 Task: Find the nearest outdoor adventure parks with zip lines and rope courses.
Action: Mouse pressed left at (494, 253)
Screenshot: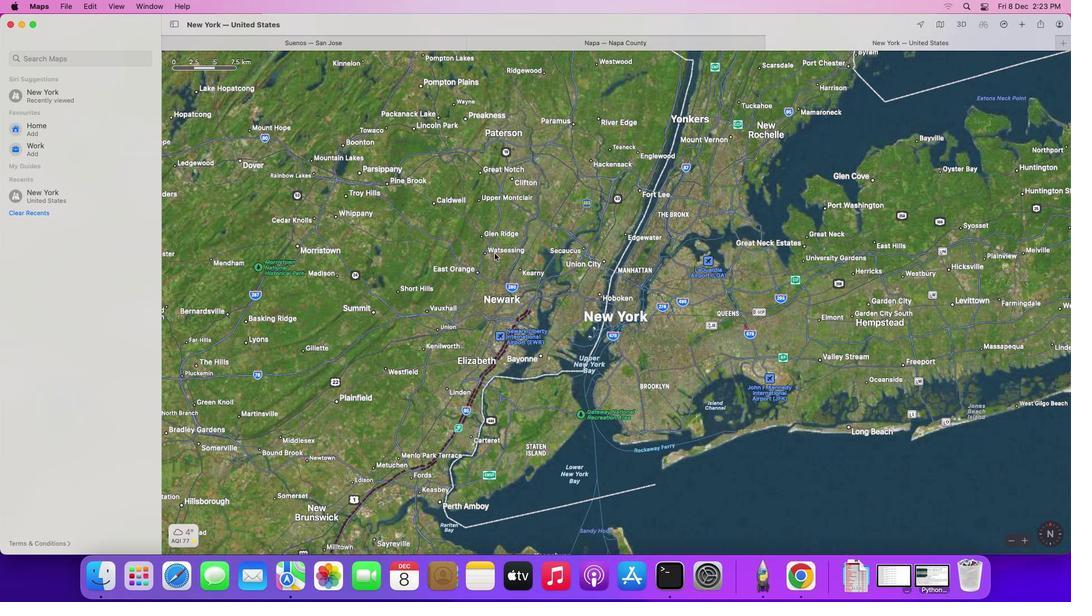 
Action: Mouse moved to (83, 59)
Screenshot: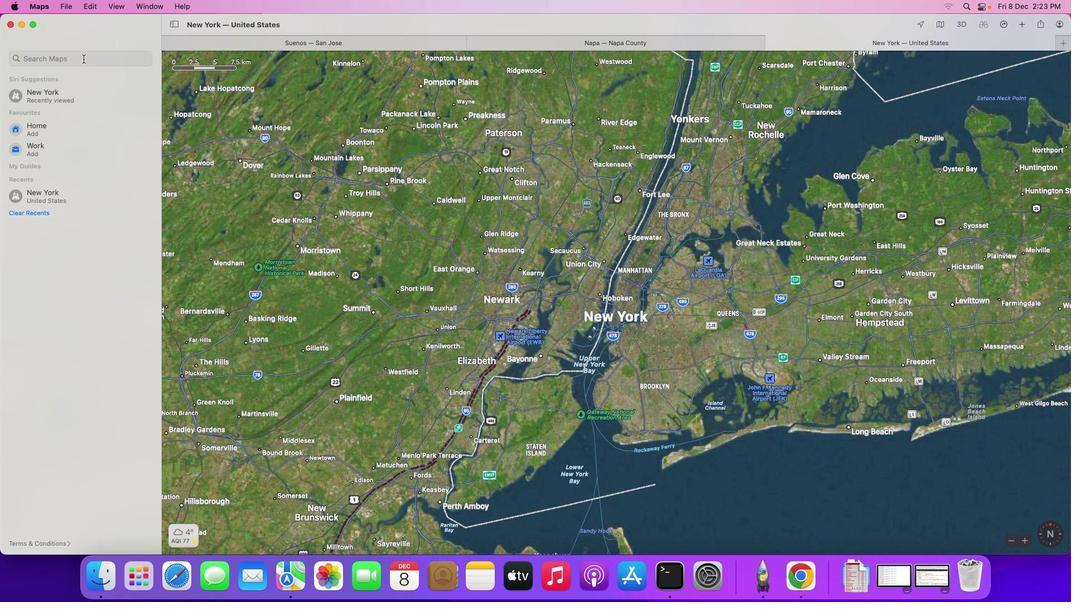 
Action: Mouse pressed left at (83, 59)
Screenshot: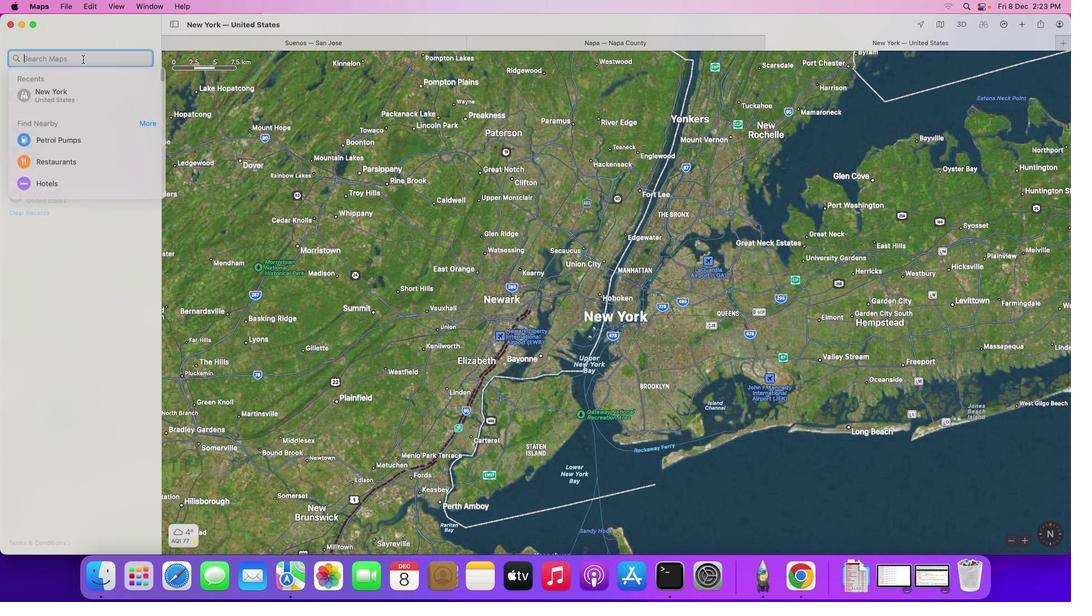 
Action: Mouse moved to (83, 59)
Screenshot: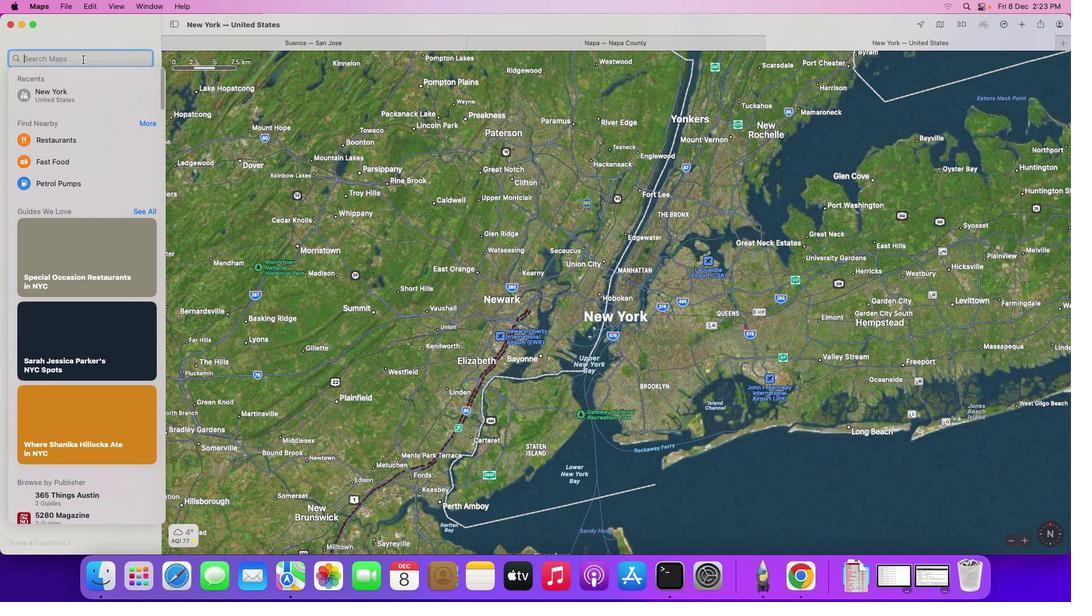 
Action: Key pressed 'o''u''t''d''o''o''r'Key.space'a''d''v''e''n''t''u''r''e'Key.space'p''a''r''k''s'Key.enter
Screenshot: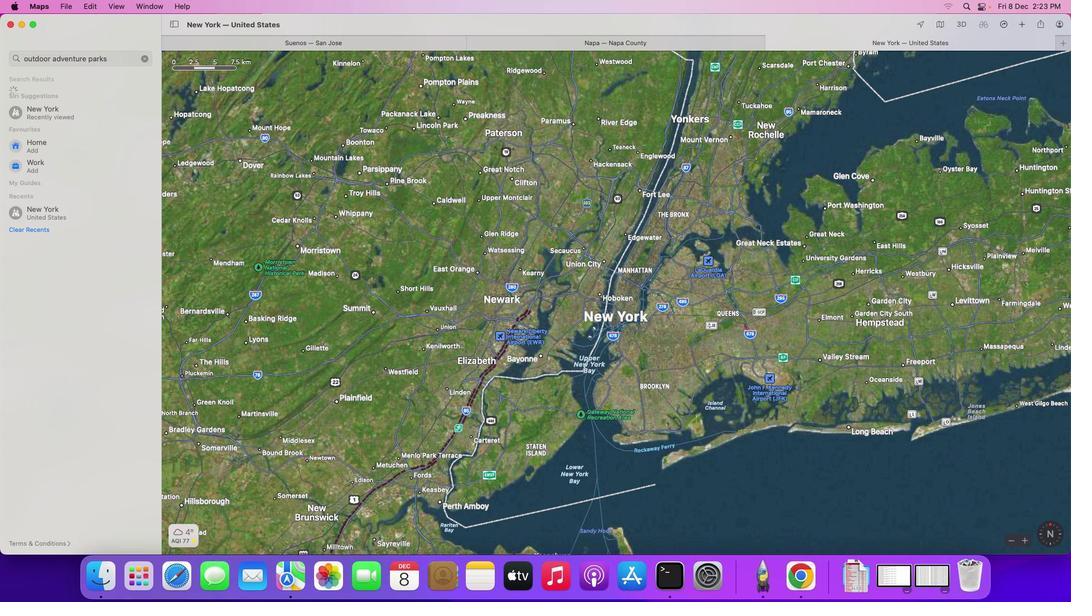 
Action: Mouse moved to (768, 371)
Screenshot: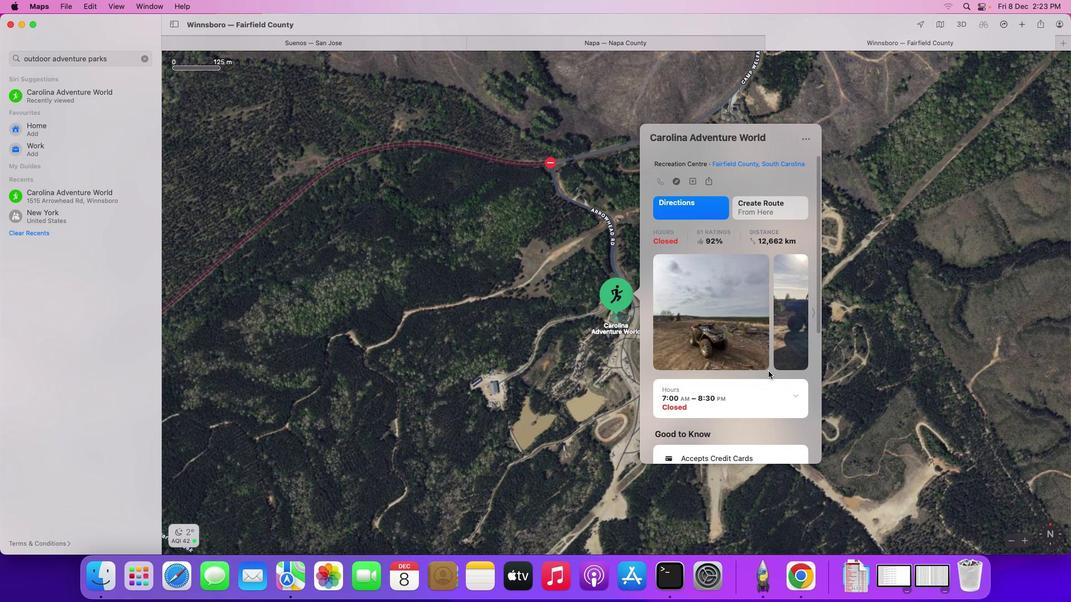 
Action: Mouse scrolled (768, 371) with delta (0, 0)
Screenshot: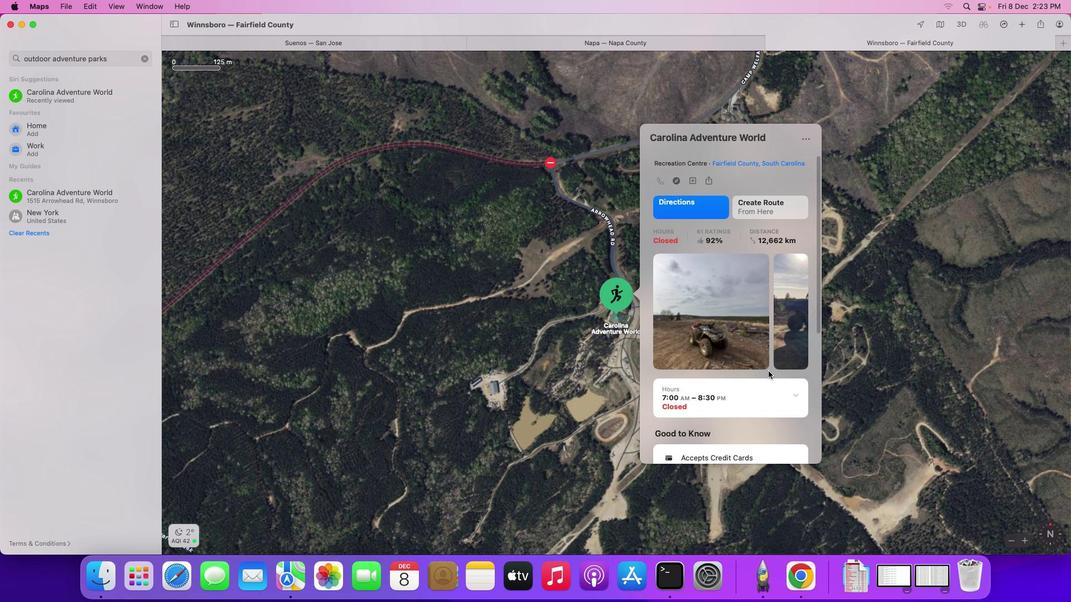 
Action: Mouse scrolled (768, 371) with delta (0, 0)
Screenshot: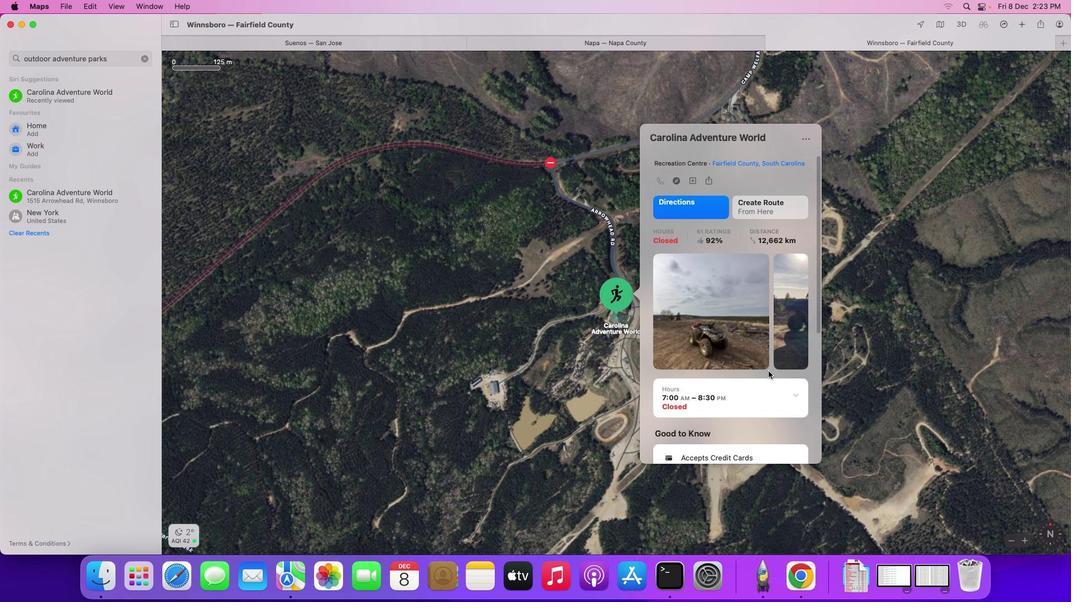 
Action: Mouse scrolled (768, 371) with delta (0, 0)
Screenshot: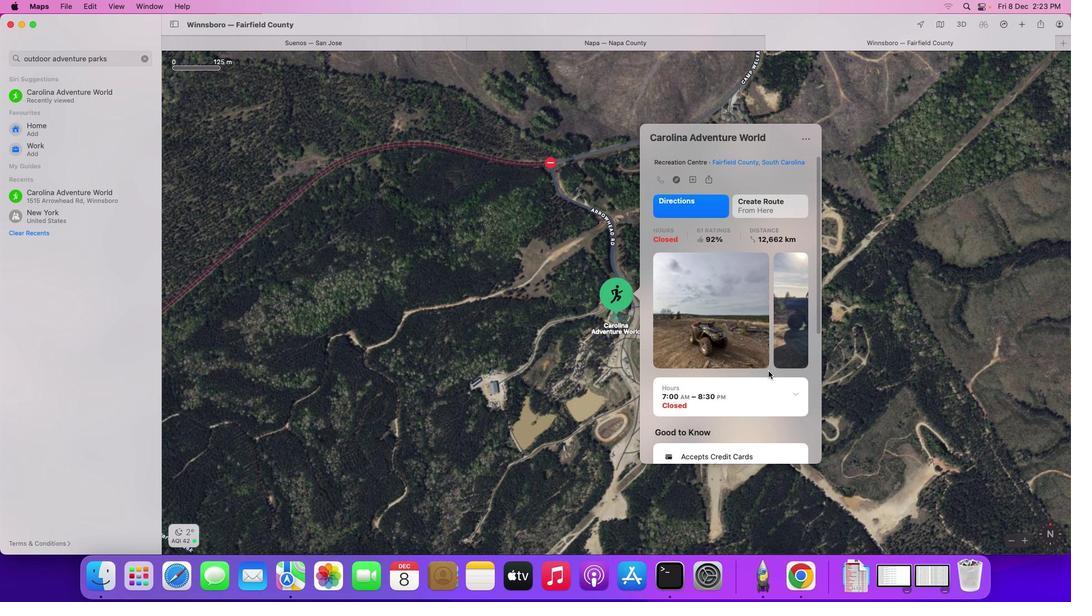 
Action: Mouse scrolled (768, 371) with delta (0, 0)
Screenshot: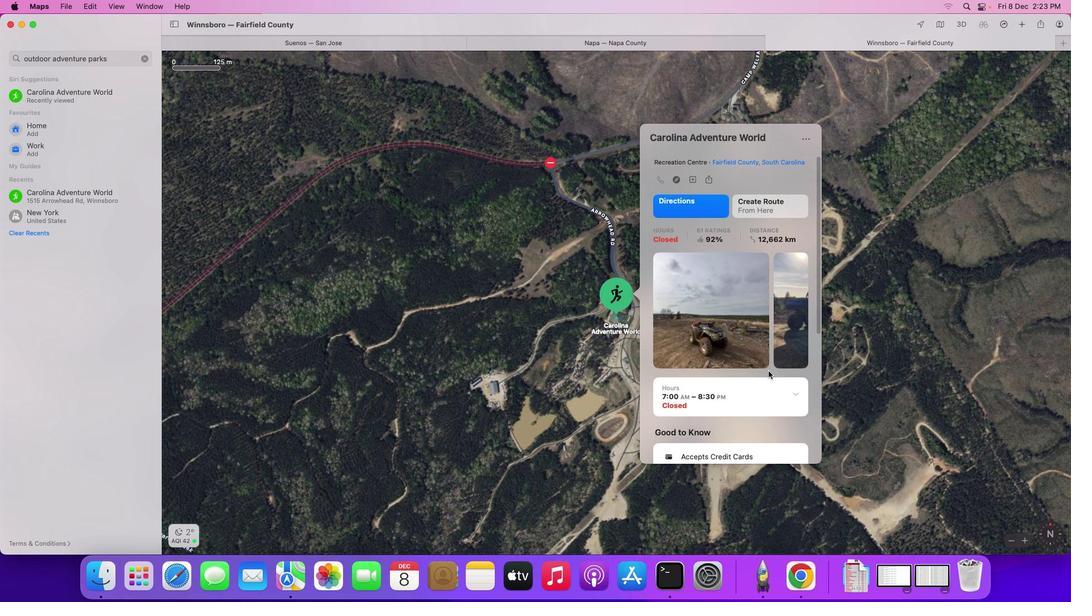 
Action: Mouse moved to (768, 370)
Screenshot: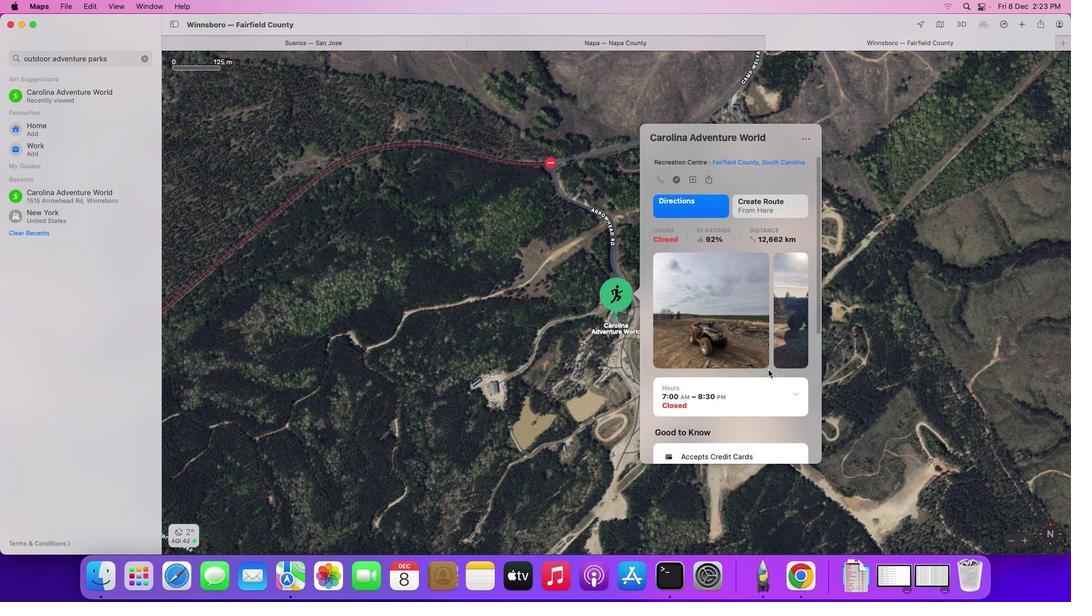 
Action: Mouse scrolled (768, 370) with delta (0, 0)
Screenshot: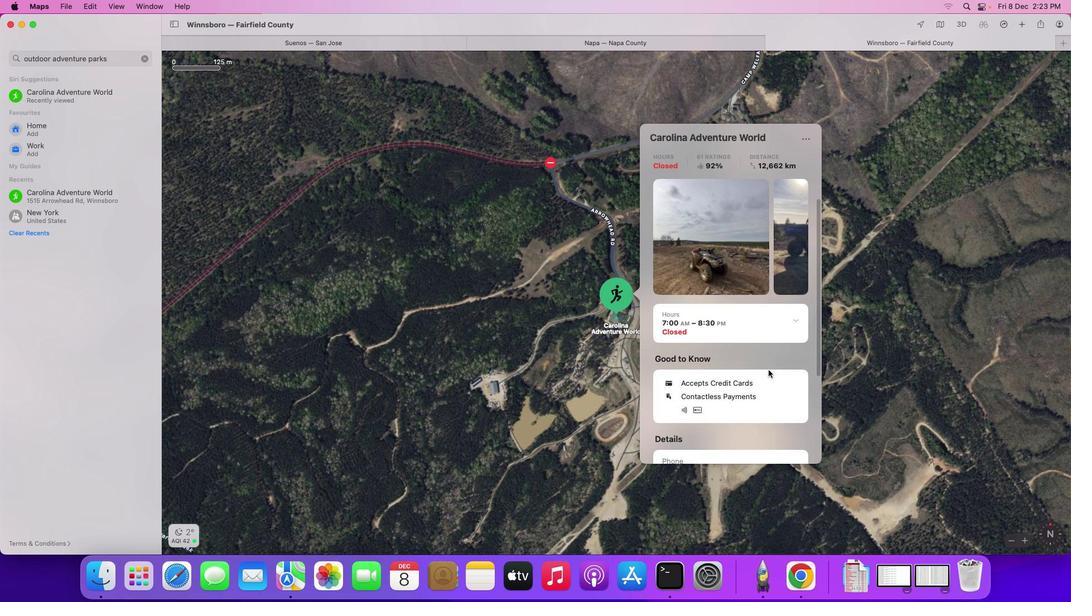 
Action: Mouse scrolled (768, 370) with delta (0, 0)
Screenshot: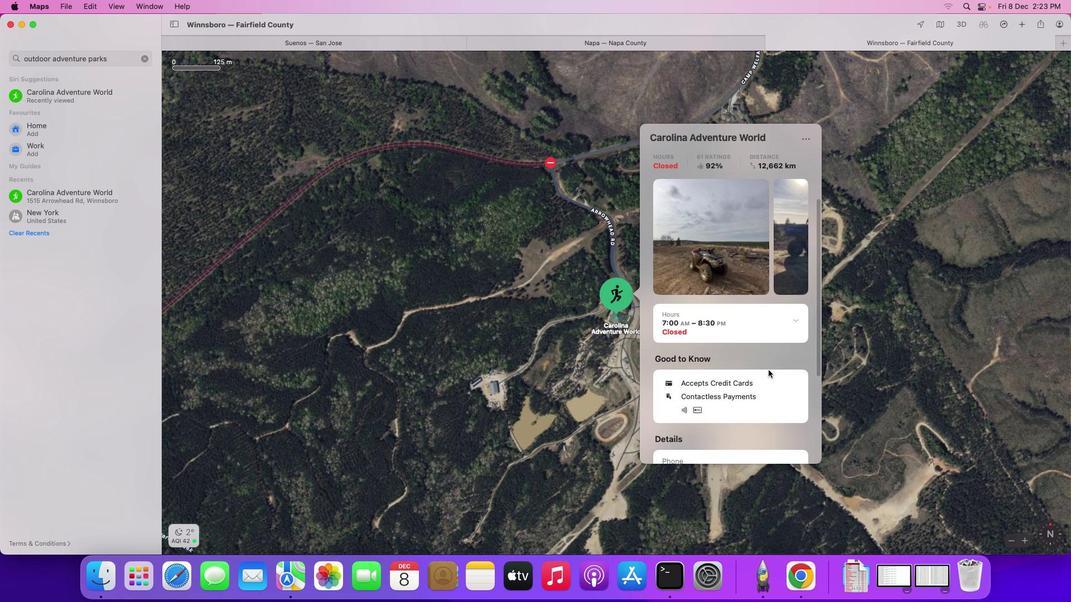 
Action: Mouse scrolled (768, 370) with delta (0, -1)
Screenshot: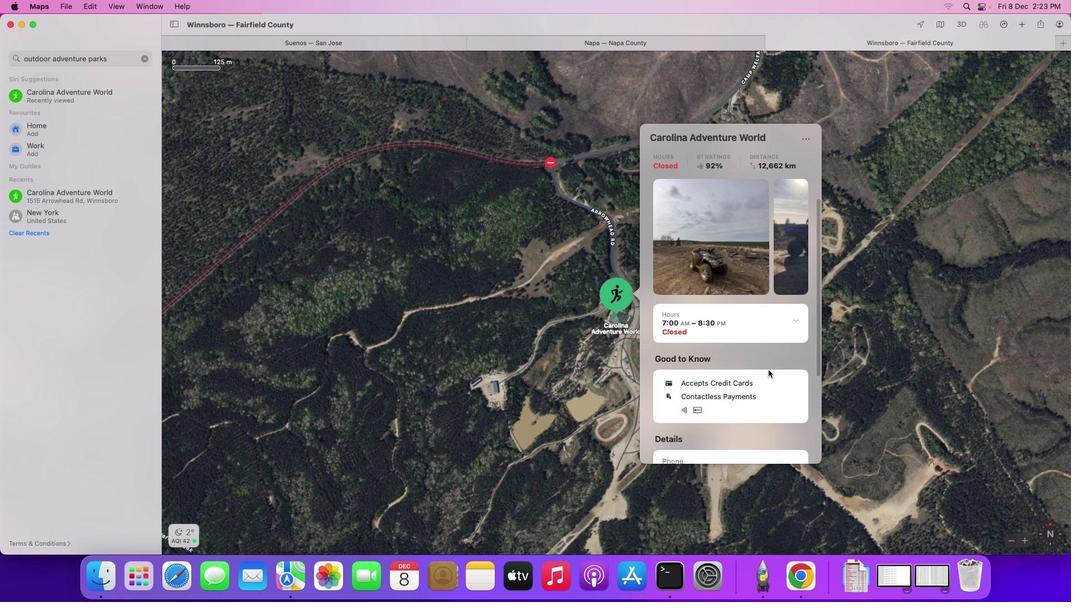
Action: Mouse scrolled (768, 370) with delta (0, -2)
Screenshot: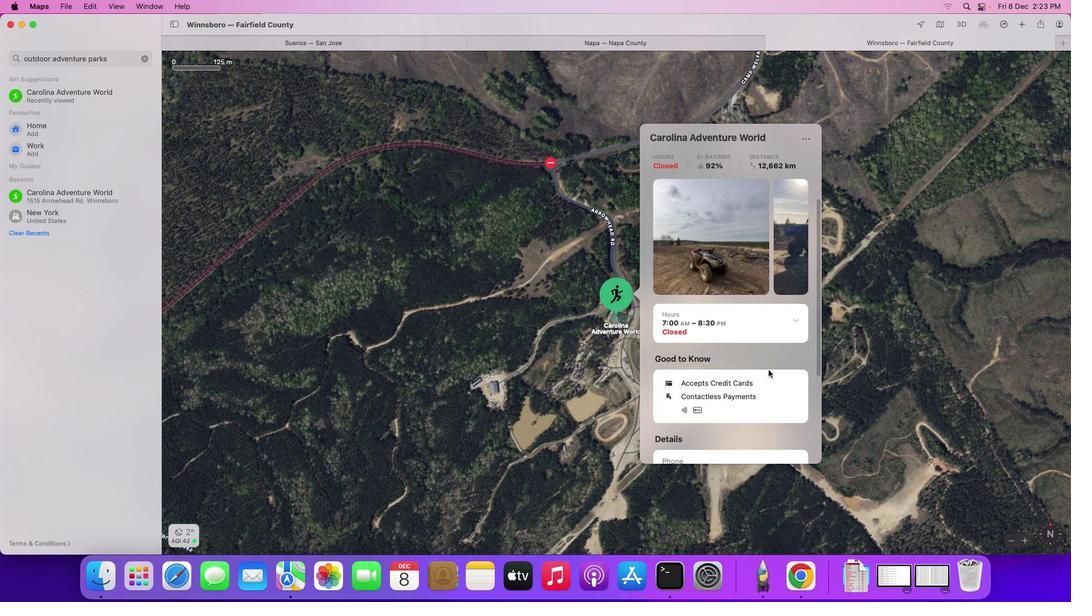 
Action: Mouse scrolled (768, 370) with delta (0, -2)
Screenshot: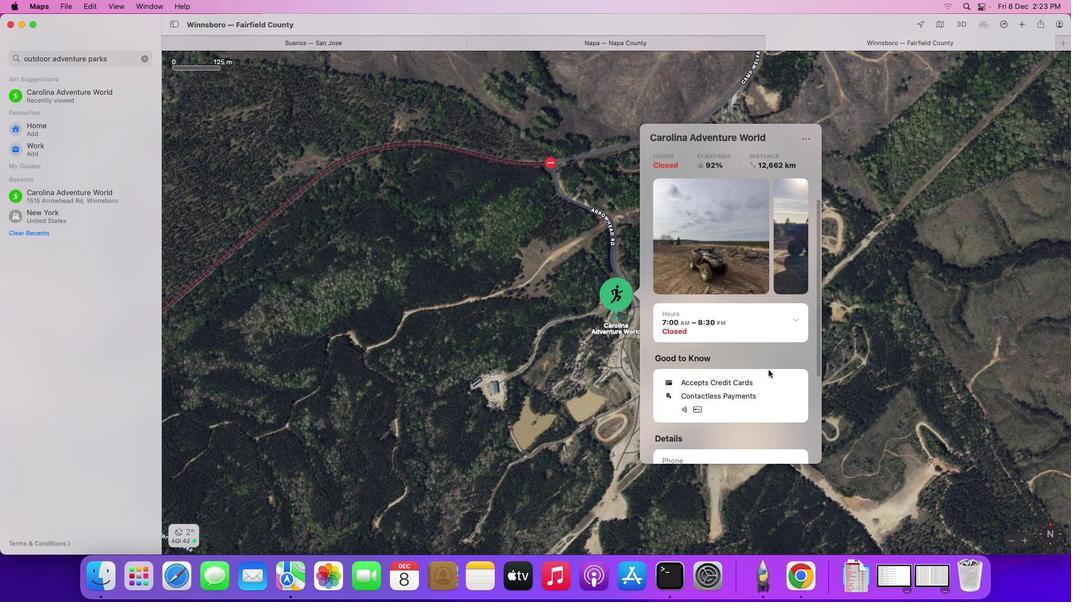 
Action: Mouse scrolled (768, 370) with delta (0, 0)
Screenshot: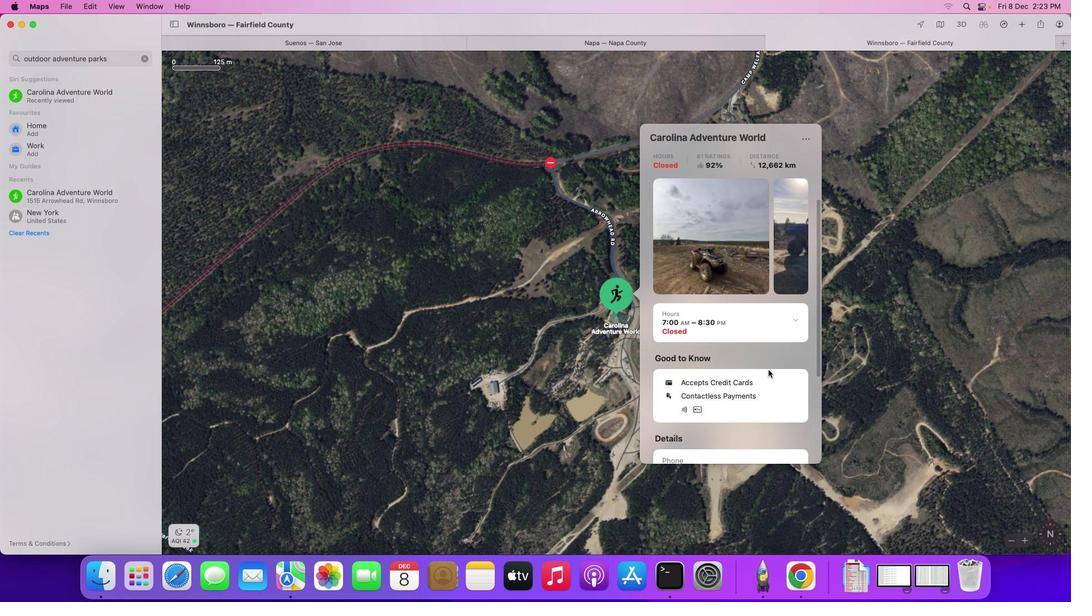 
Action: Mouse moved to (768, 362)
Screenshot: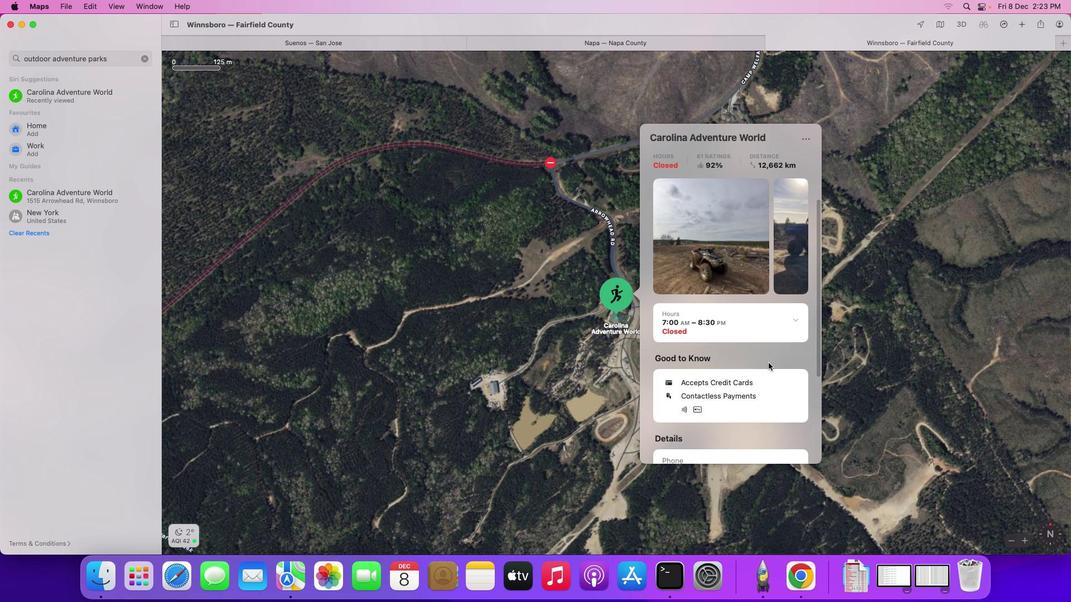 
Action: Mouse scrolled (768, 362) with delta (0, 0)
Screenshot: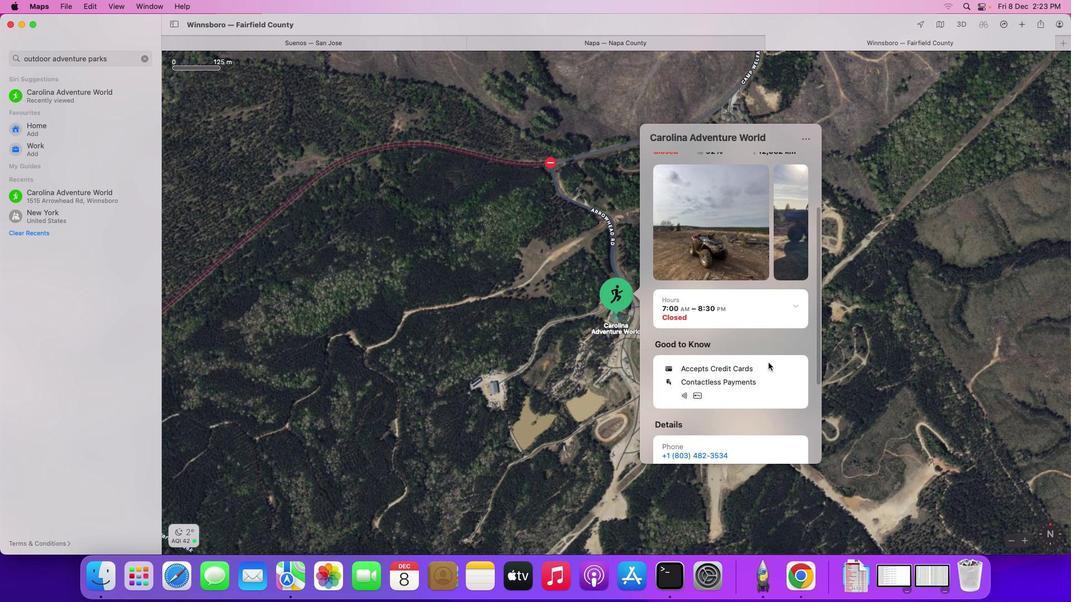 
Action: Mouse scrolled (768, 362) with delta (0, 0)
Screenshot: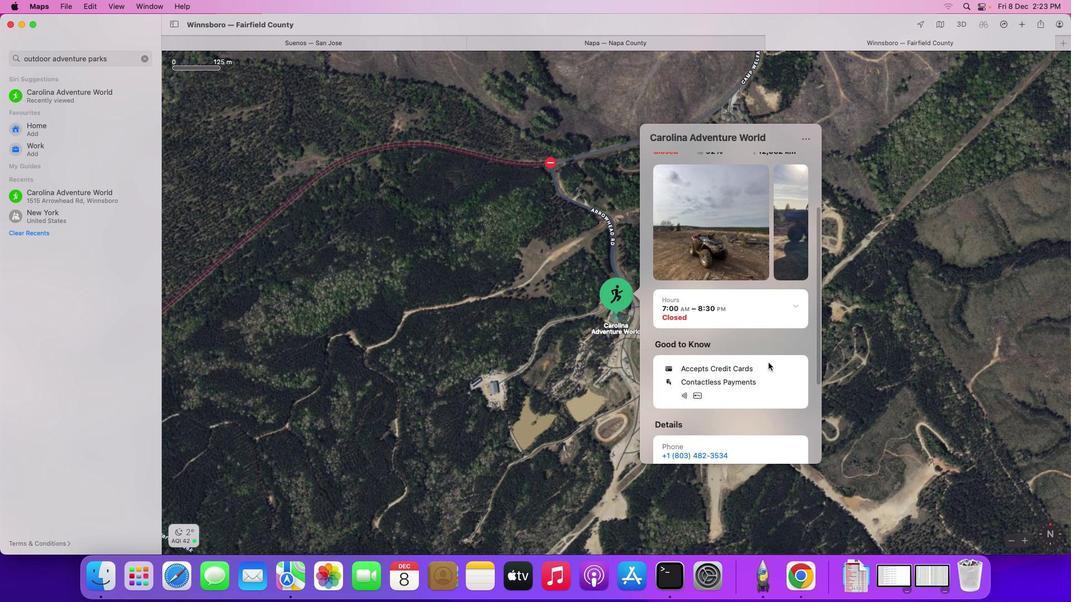 
Action: Mouse scrolled (768, 362) with delta (0, 0)
Screenshot: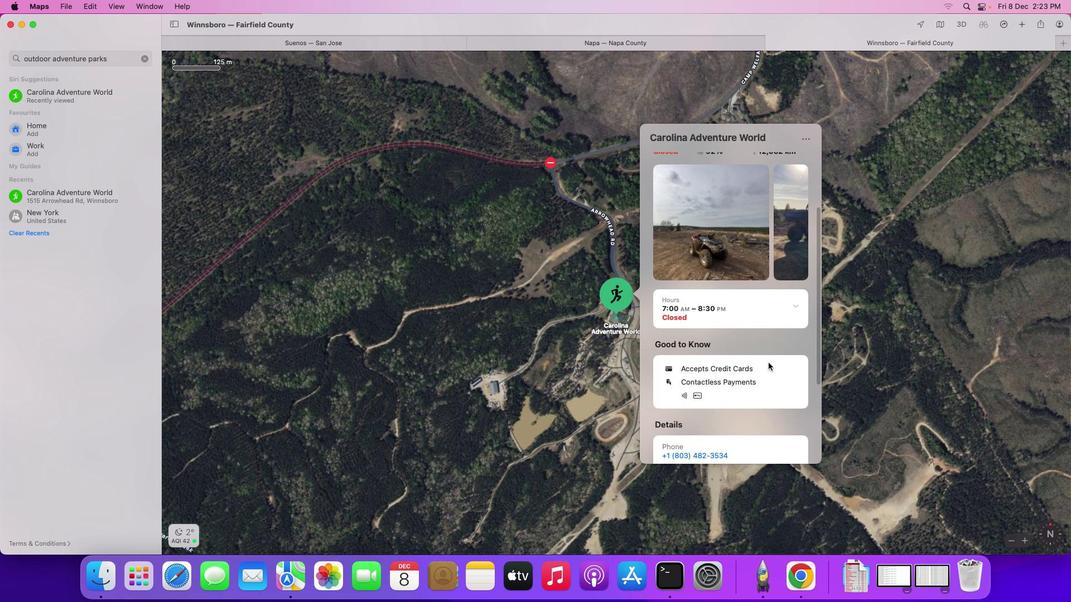 
Action: Mouse scrolled (768, 362) with delta (0, 0)
Screenshot: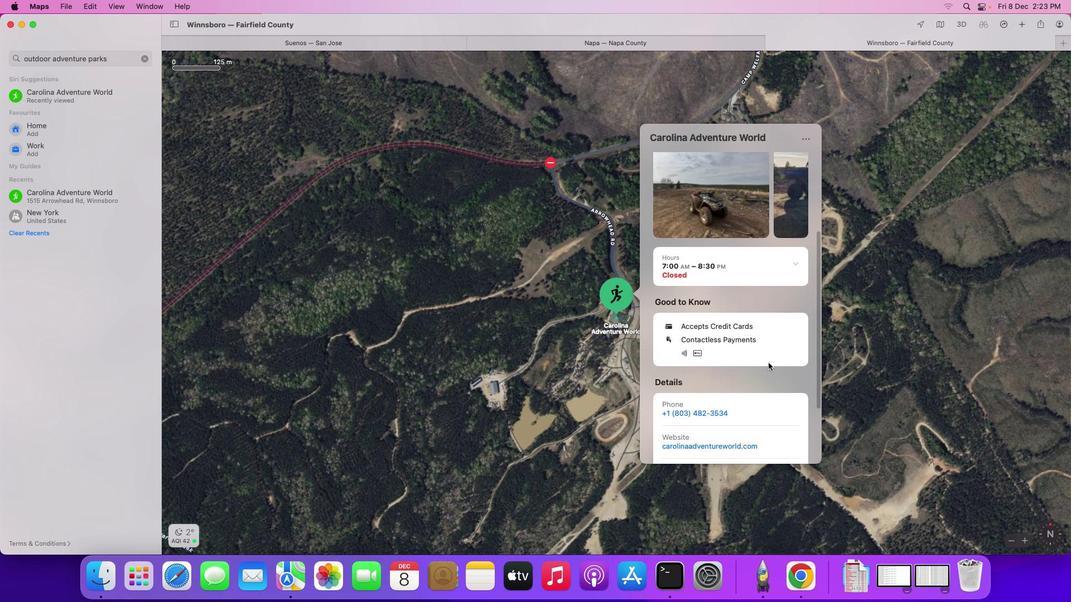 
Action: Mouse scrolled (768, 362) with delta (0, 0)
Screenshot: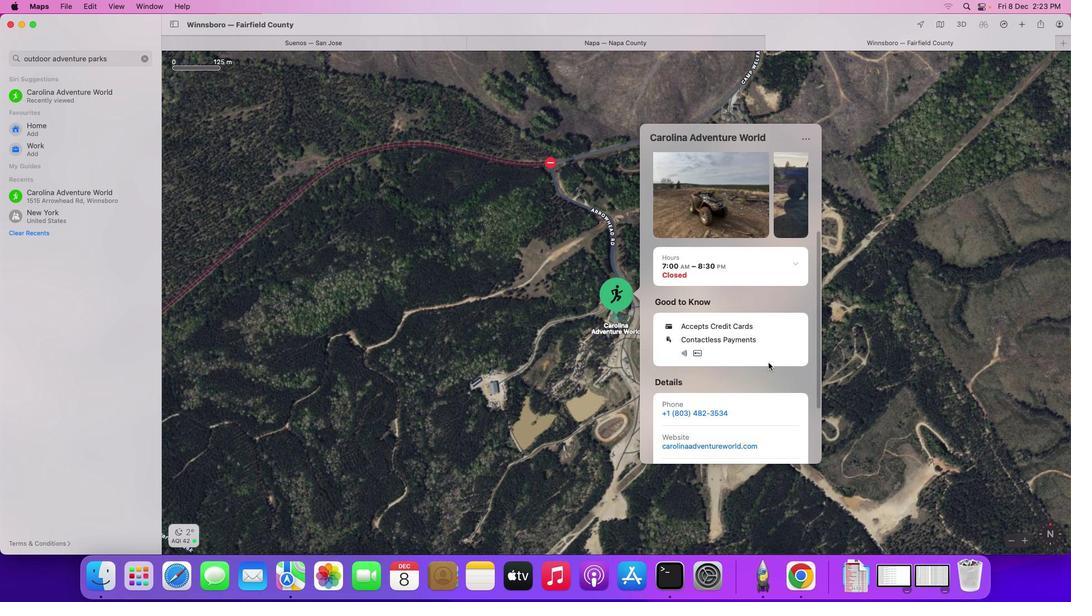 
Action: Mouse scrolled (768, 362) with delta (0, -1)
Screenshot: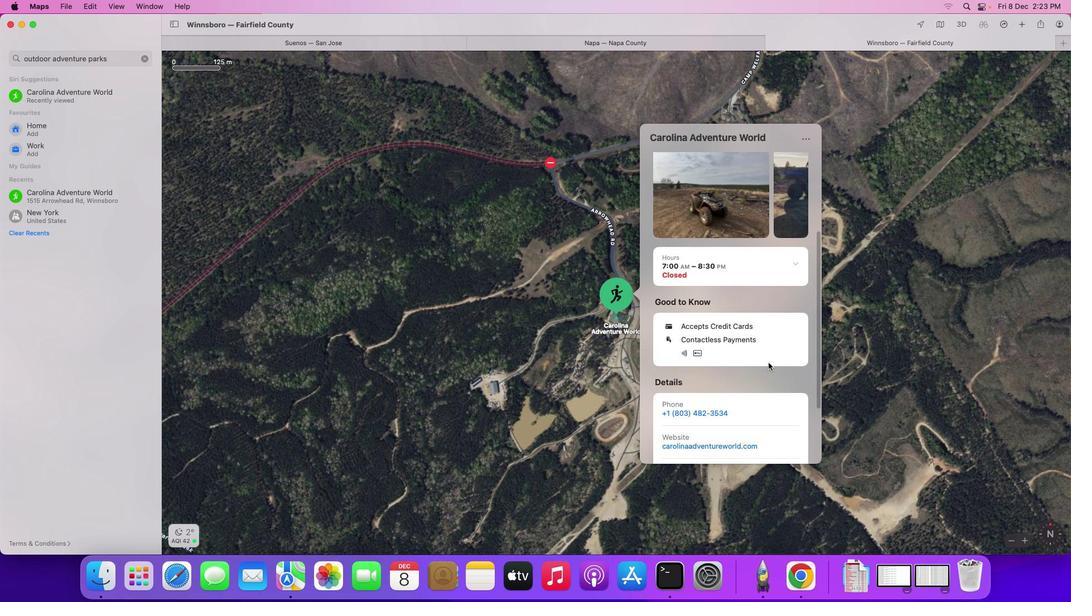 
Action: Mouse scrolled (768, 362) with delta (0, -2)
Screenshot: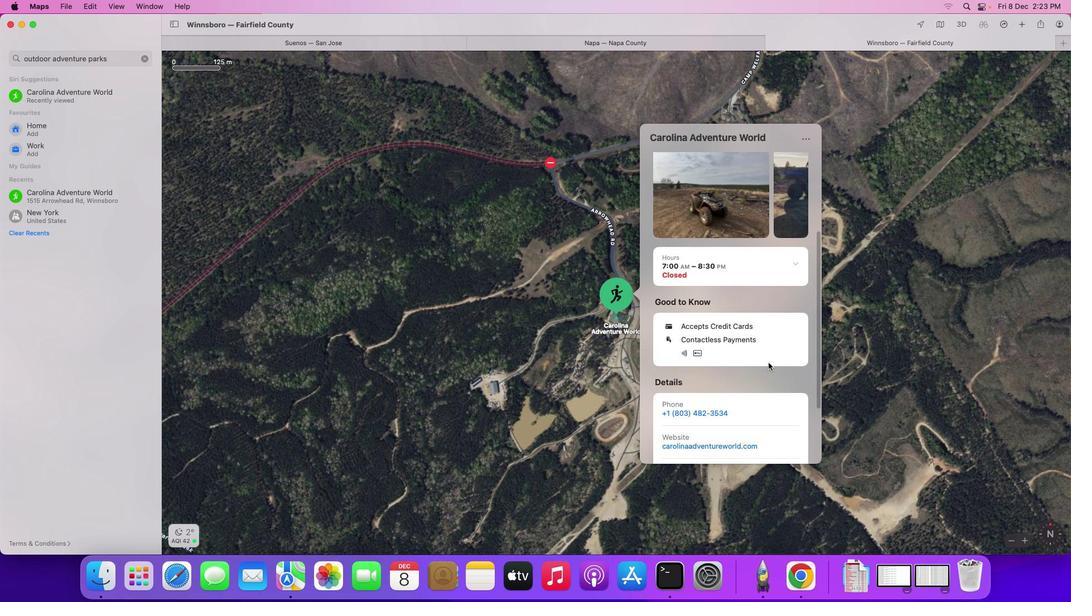 
Action: Mouse scrolled (768, 362) with delta (0, 0)
Screenshot: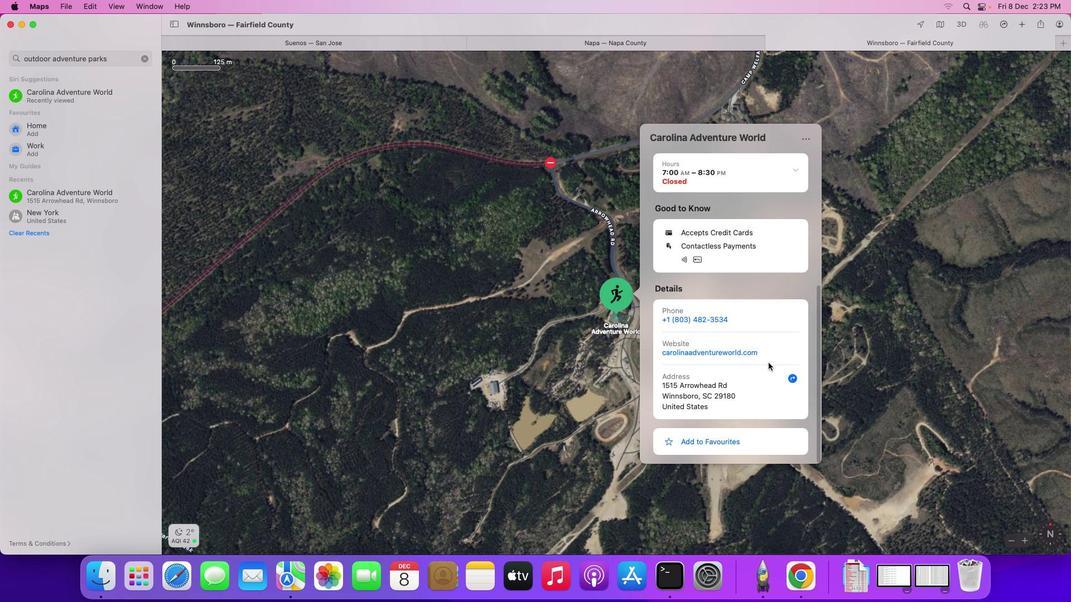 
Action: Mouse scrolled (768, 362) with delta (0, 0)
Screenshot: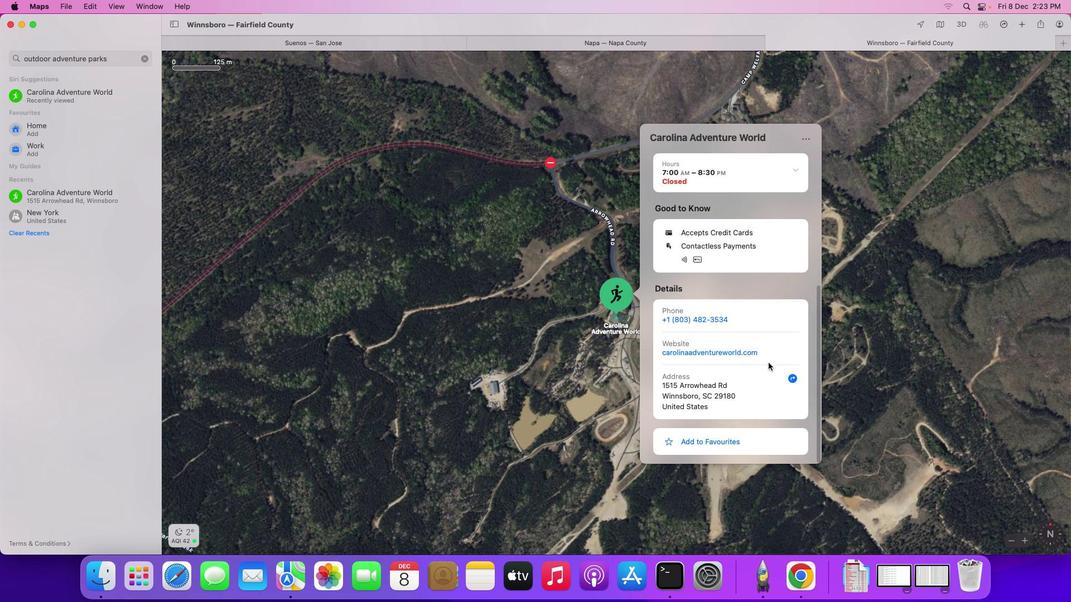 
Action: Mouse scrolled (768, 362) with delta (0, -1)
Screenshot: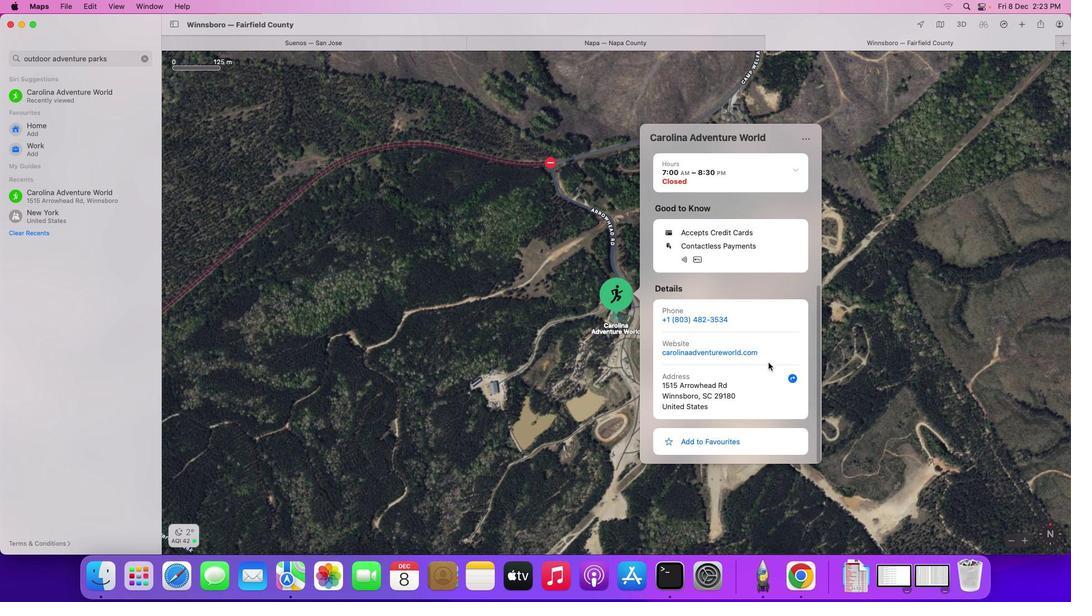 
Action: Mouse scrolled (768, 362) with delta (0, -2)
Screenshot: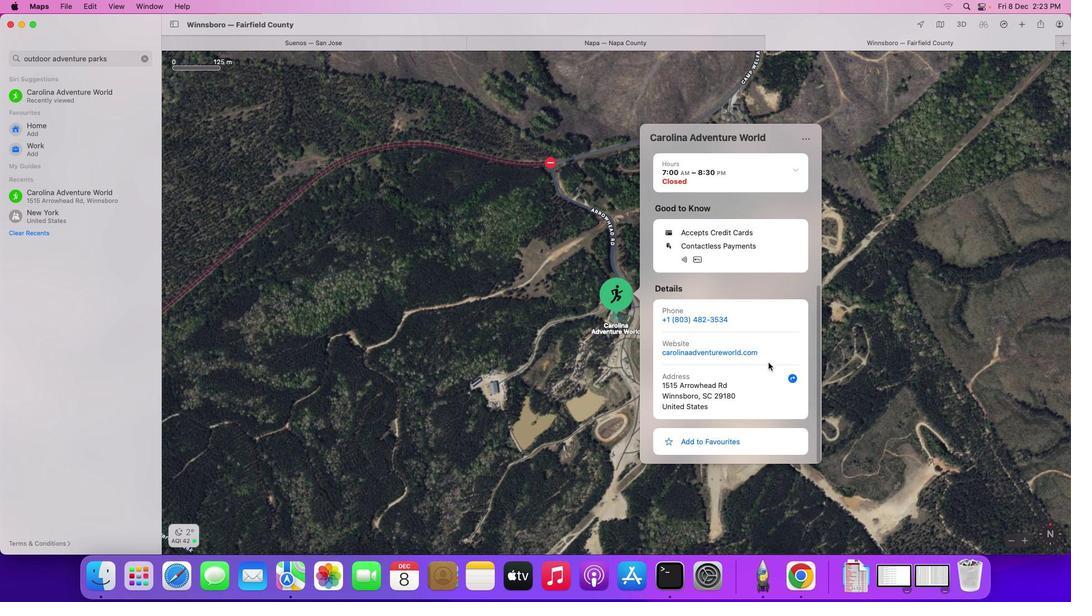 
Action: Mouse scrolled (768, 362) with delta (0, -2)
Screenshot: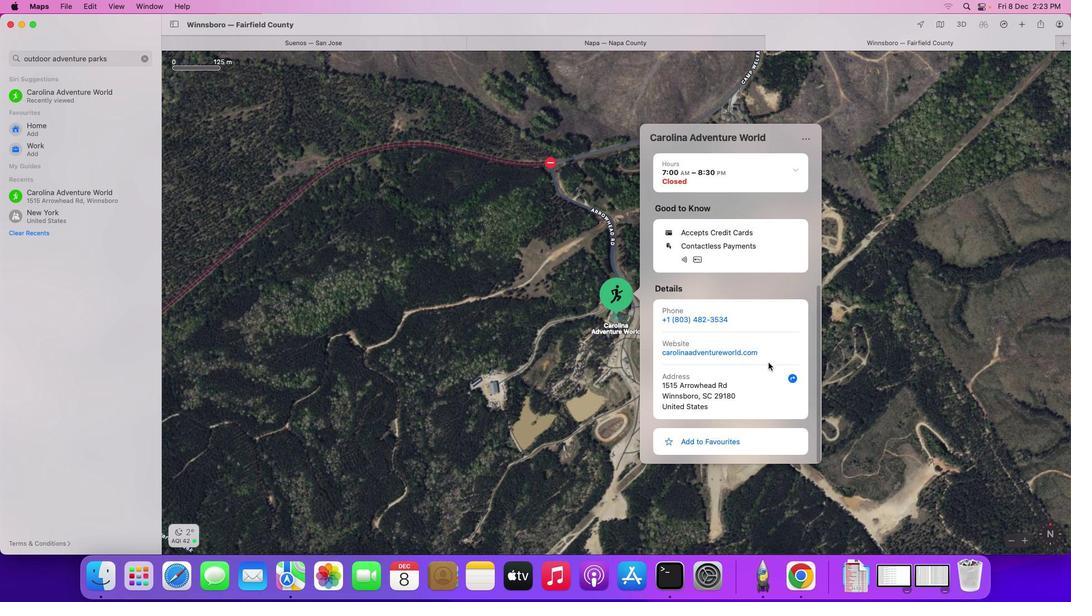 
Action: Mouse scrolled (768, 362) with delta (0, -3)
Screenshot: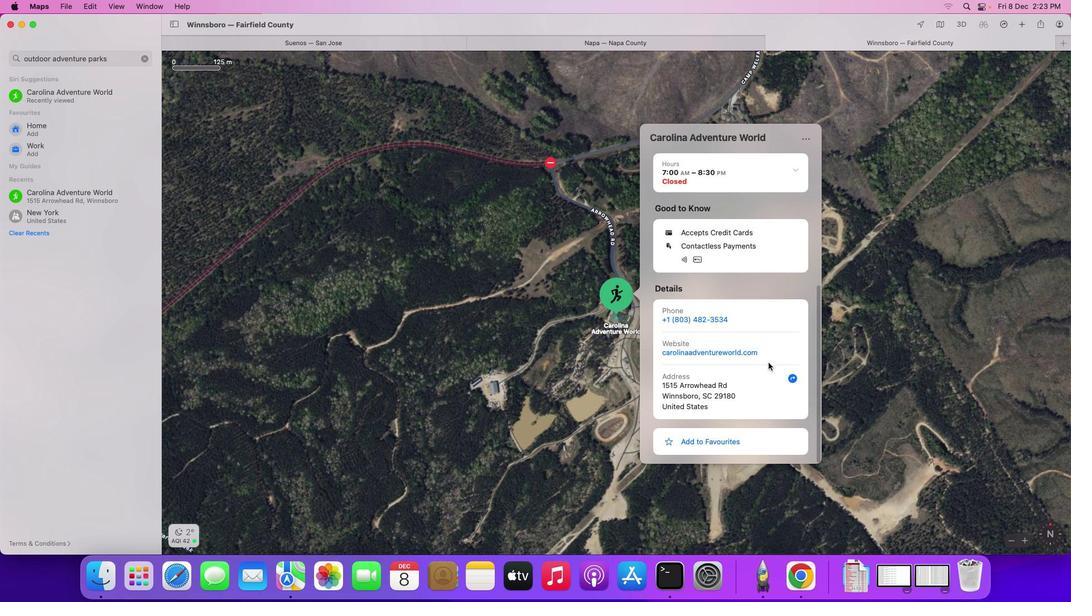 
Action: Mouse scrolled (768, 362) with delta (0, 0)
Screenshot: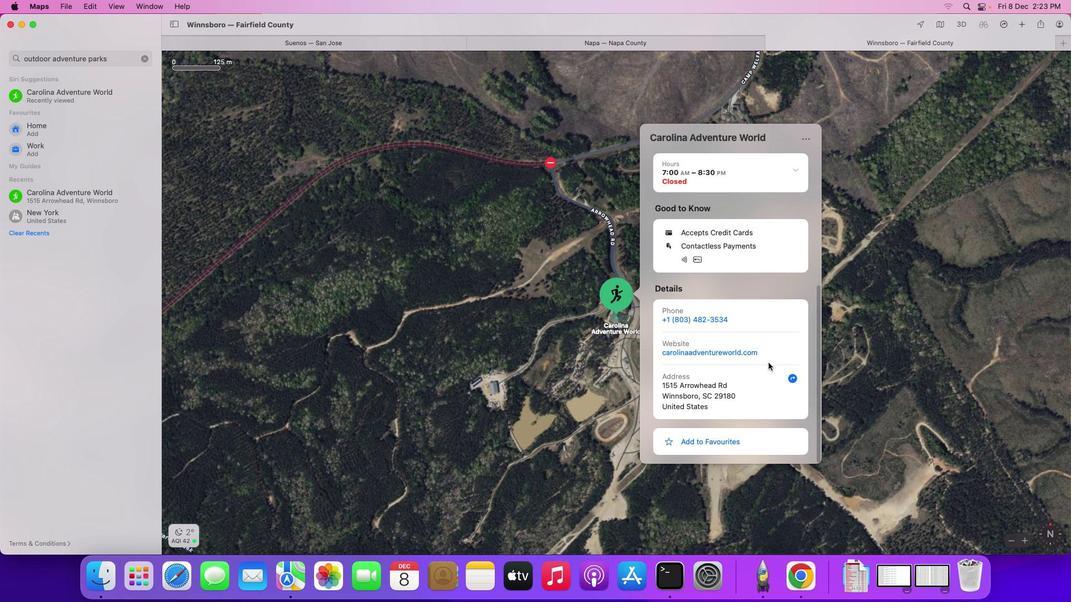 
Action: Mouse scrolled (768, 362) with delta (0, 0)
Screenshot: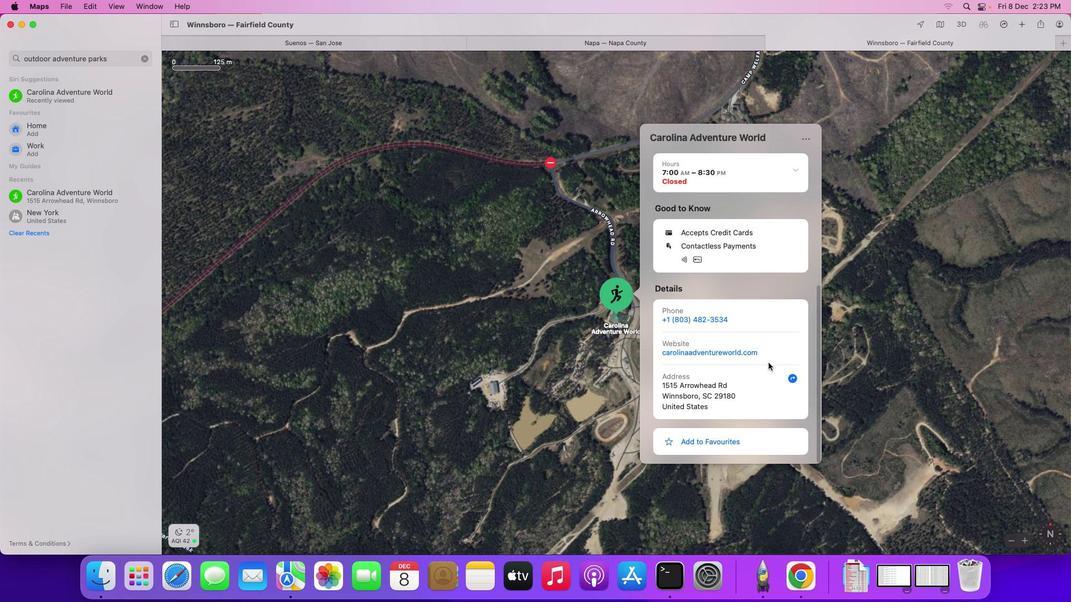 
Action: Mouse scrolled (768, 362) with delta (0, 0)
Screenshot: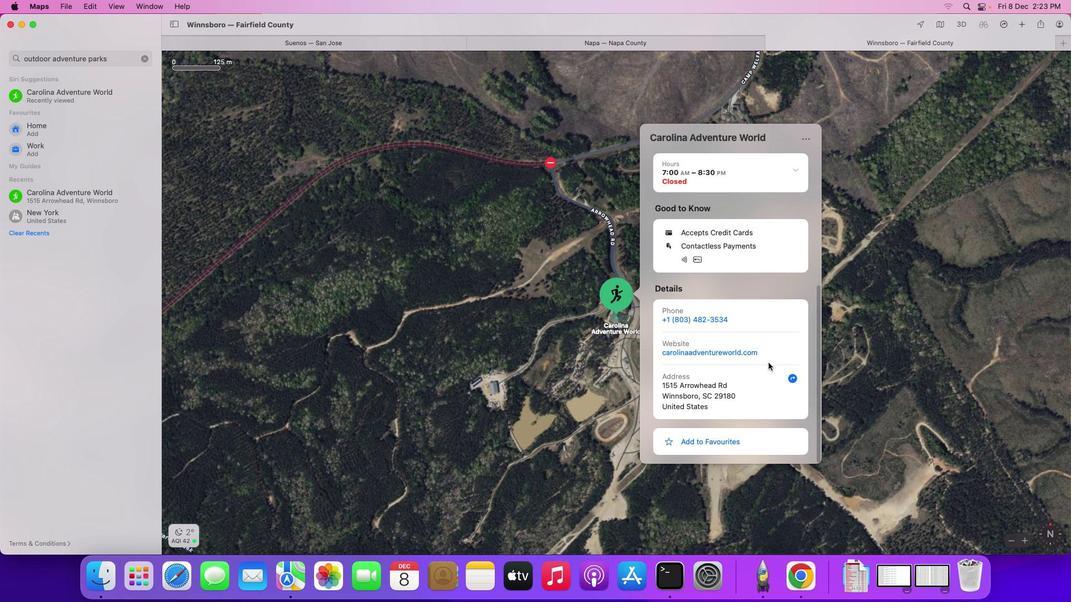 
Action: Mouse scrolled (768, 362) with delta (0, 0)
Screenshot: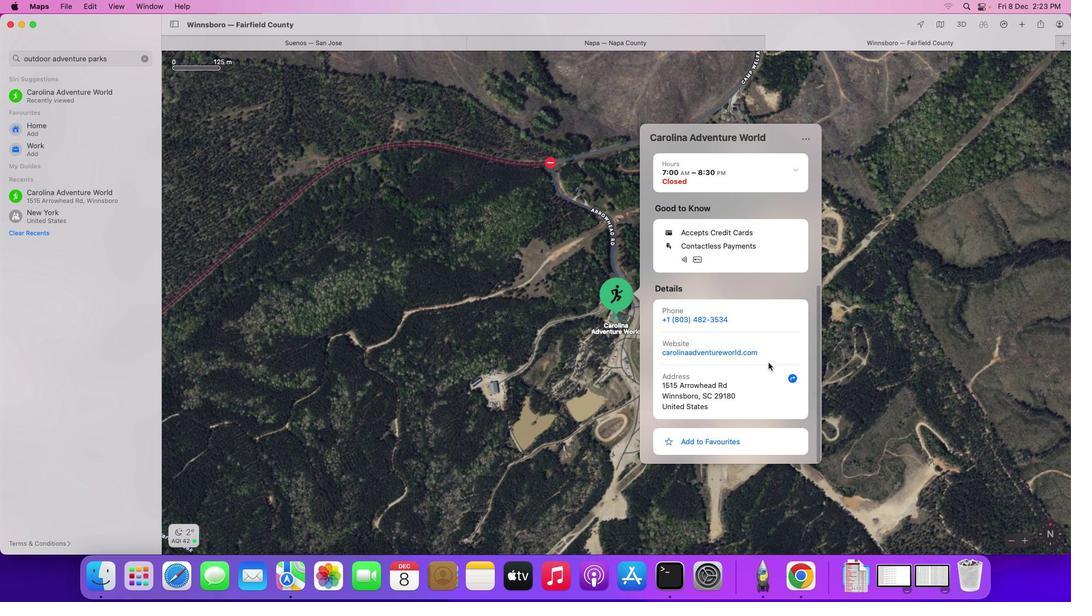 
Action: Mouse scrolled (768, 362) with delta (0, -1)
Screenshot: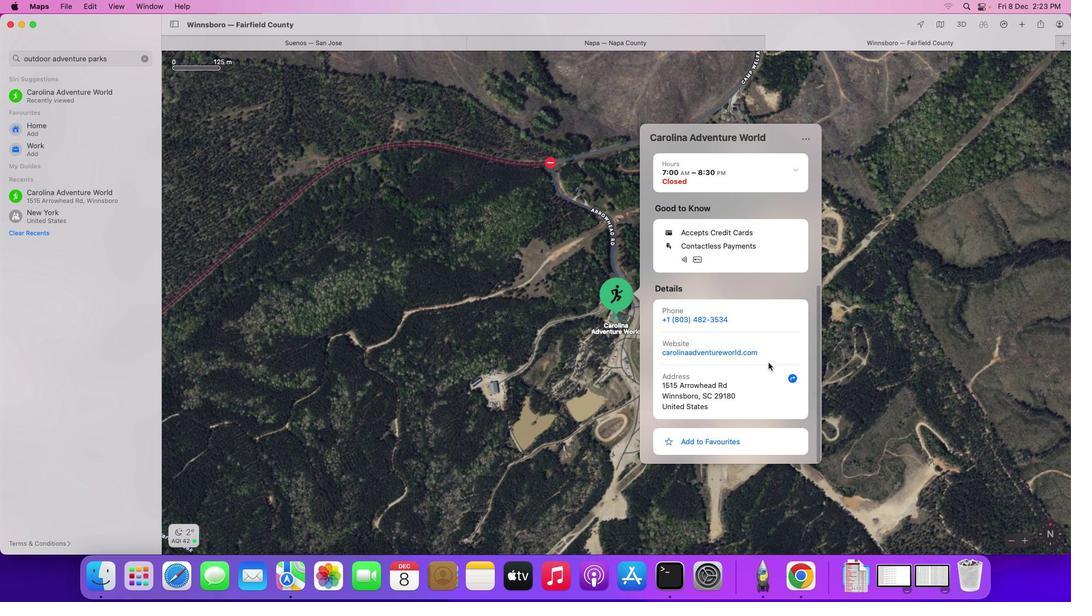 
Action: Mouse scrolled (768, 362) with delta (0, -1)
Screenshot: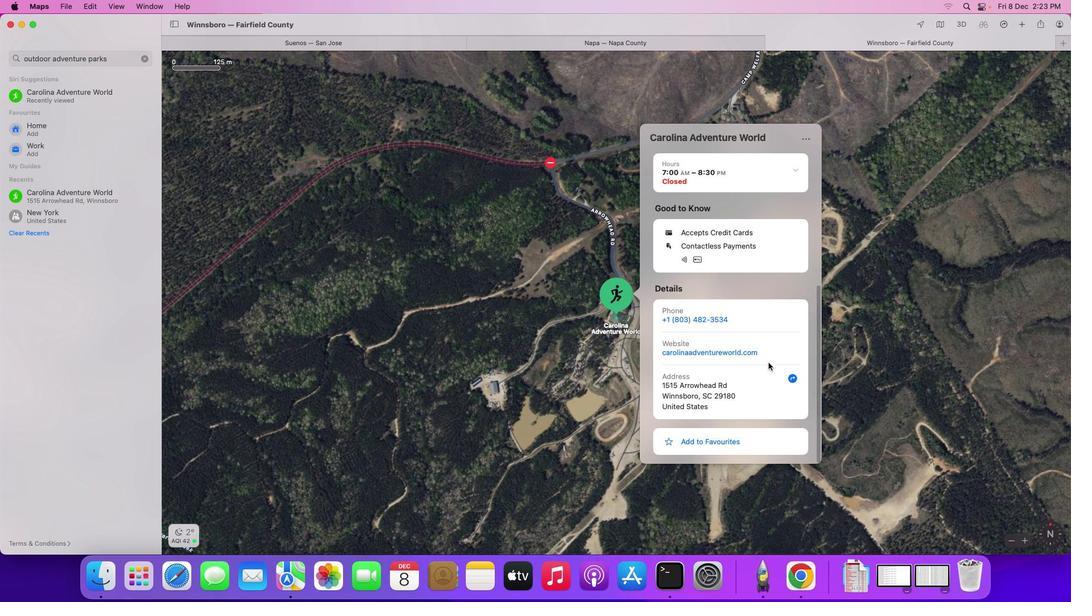 
Action: Mouse moved to (766, 363)
Screenshot: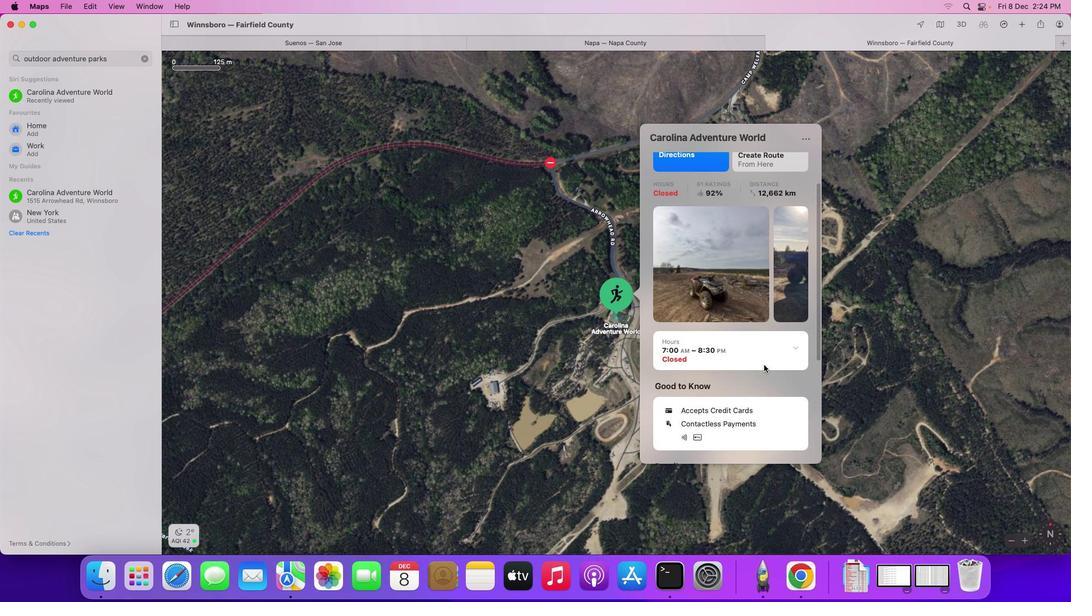 
Action: Mouse scrolled (766, 363) with delta (0, 0)
Screenshot: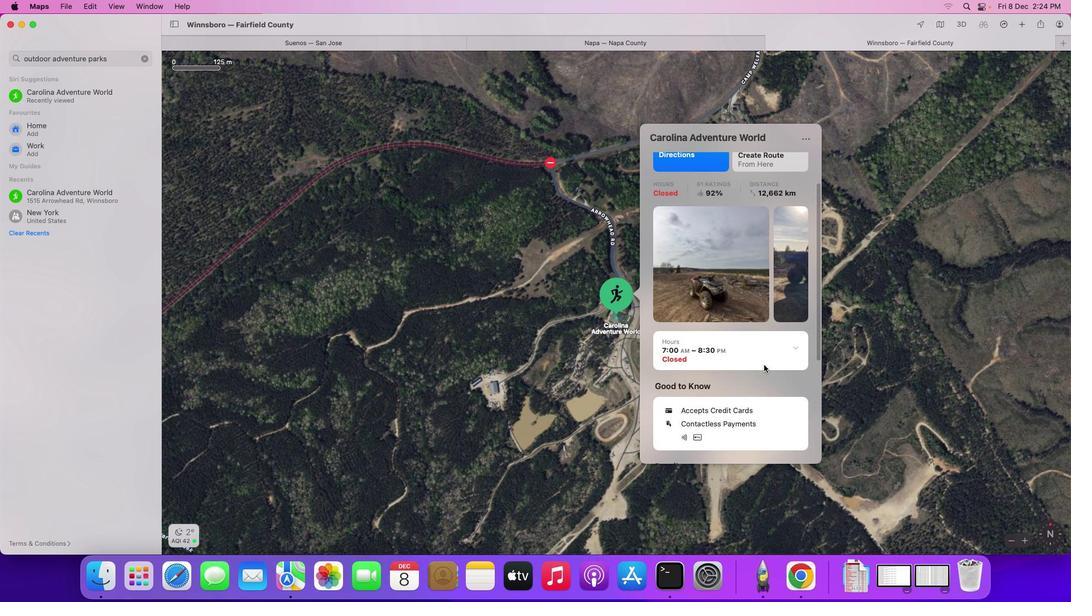 
Action: Mouse moved to (764, 365)
Screenshot: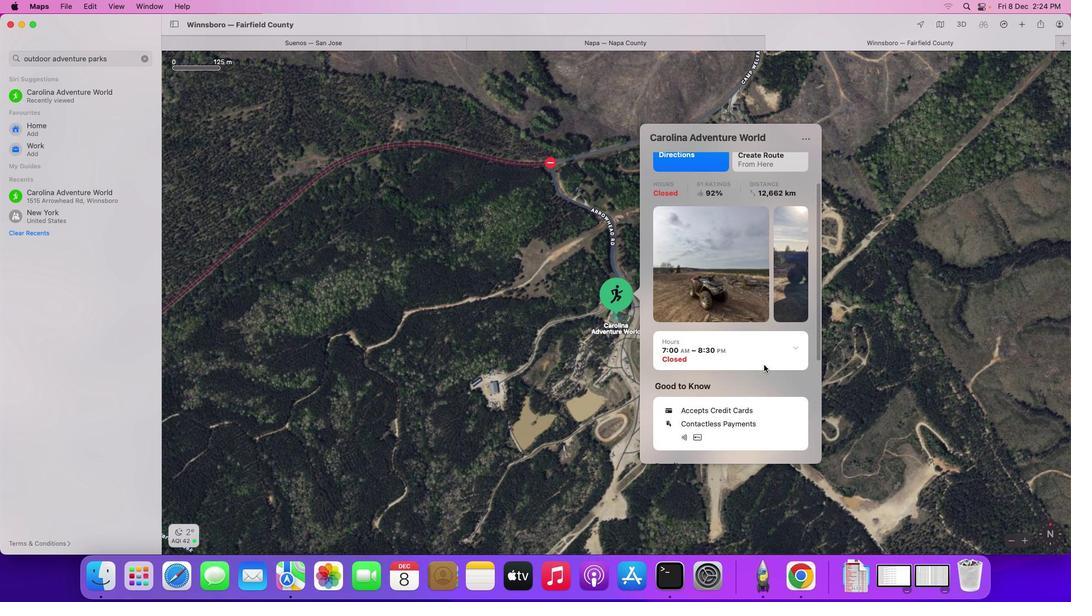
Action: Mouse scrolled (764, 365) with delta (0, 0)
Screenshot: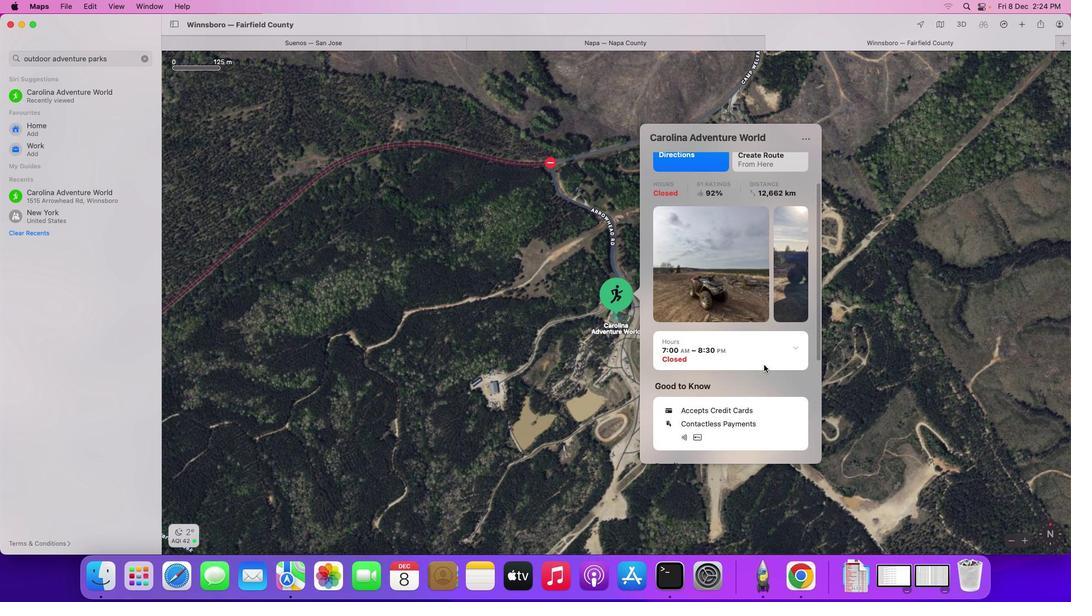 
Action: Mouse scrolled (764, 365) with delta (0, 1)
Screenshot: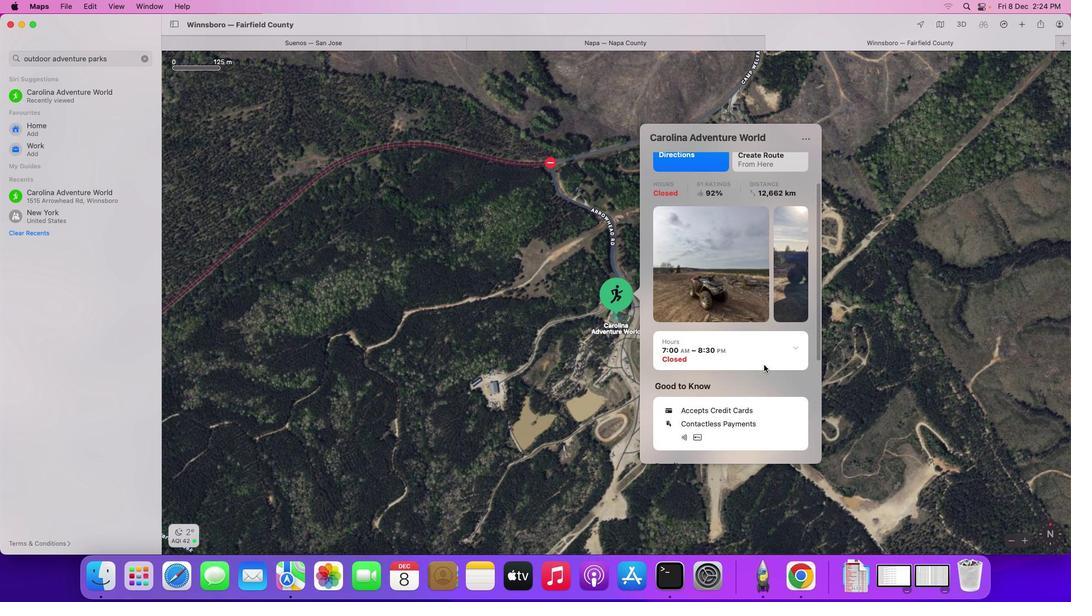 
Action: Mouse scrolled (764, 365) with delta (0, 2)
Screenshot: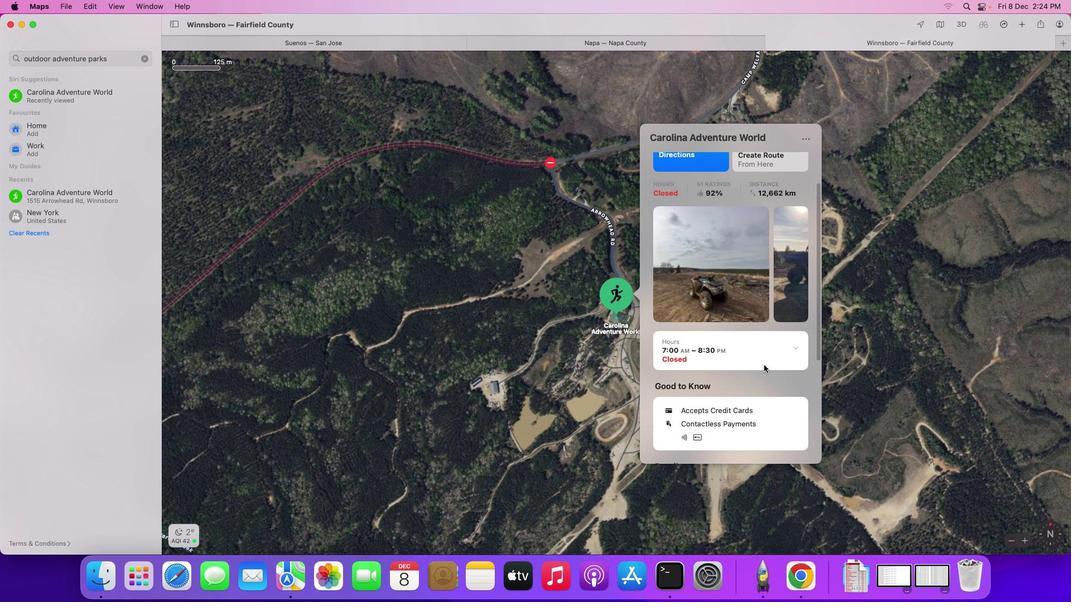 
Action: Mouse scrolled (764, 365) with delta (0, 3)
Screenshot: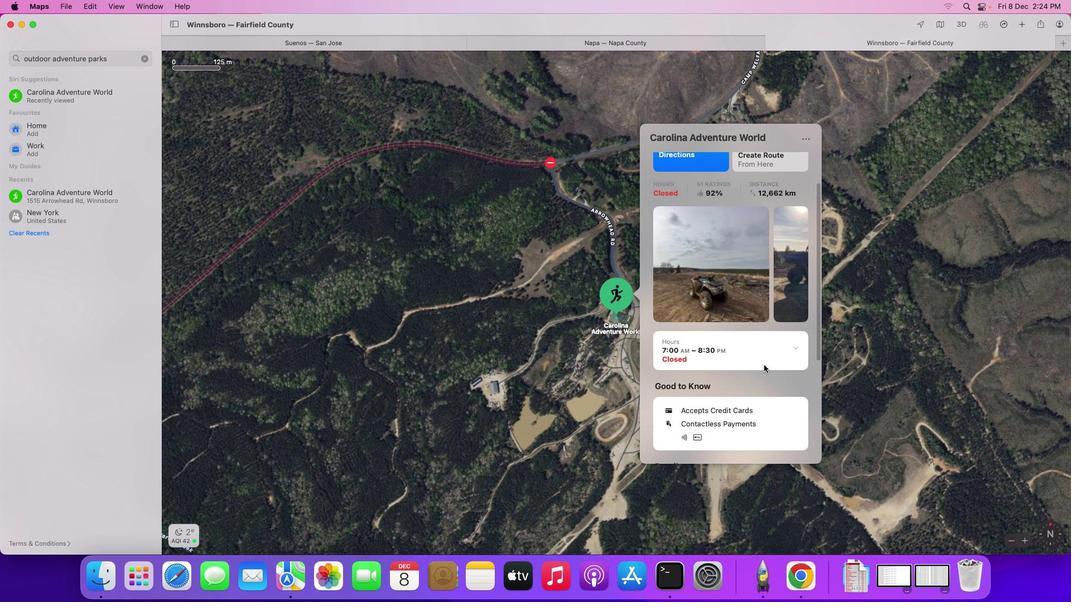 
Action: Mouse moved to (764, 365)
Screenshot: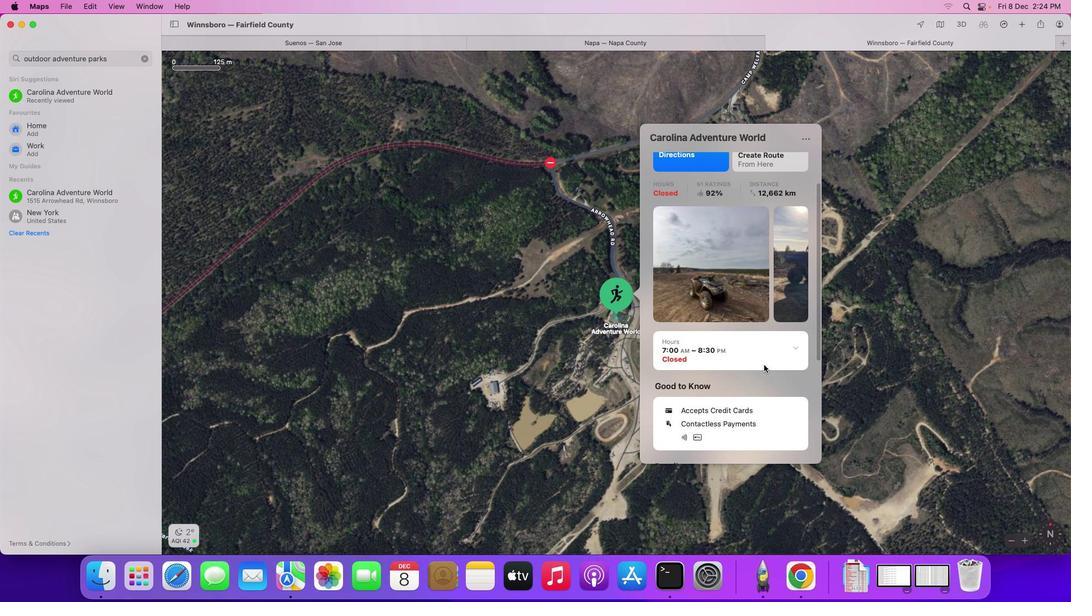 
Action: Mouse scrolled (764, 365) with delta (0, 3)
Screenshot: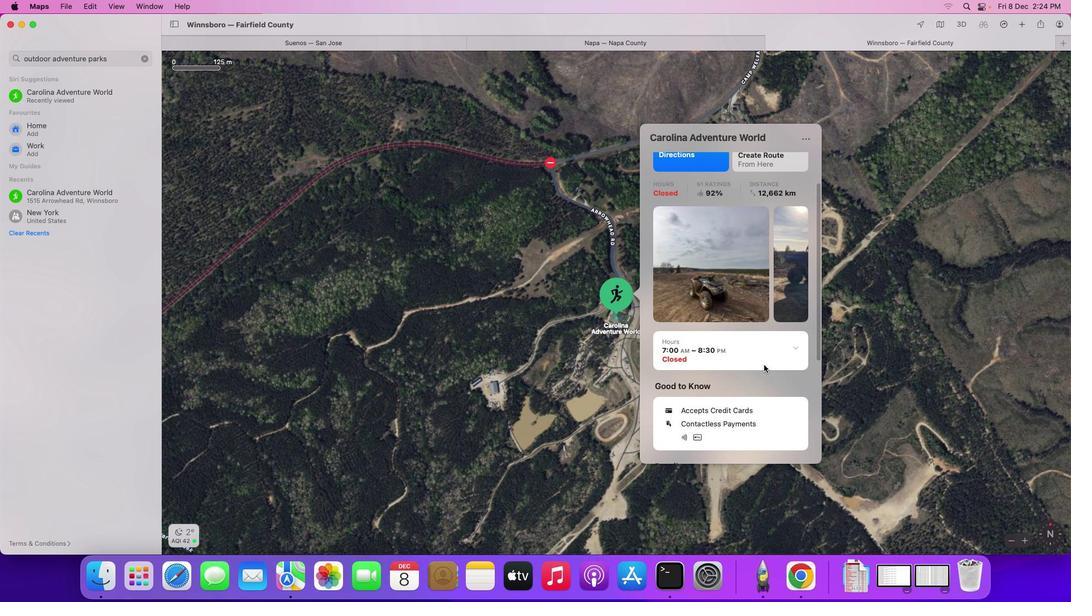 
Action: Mouse scrolled (764, 365) with delta (0, 3)
Screenshot: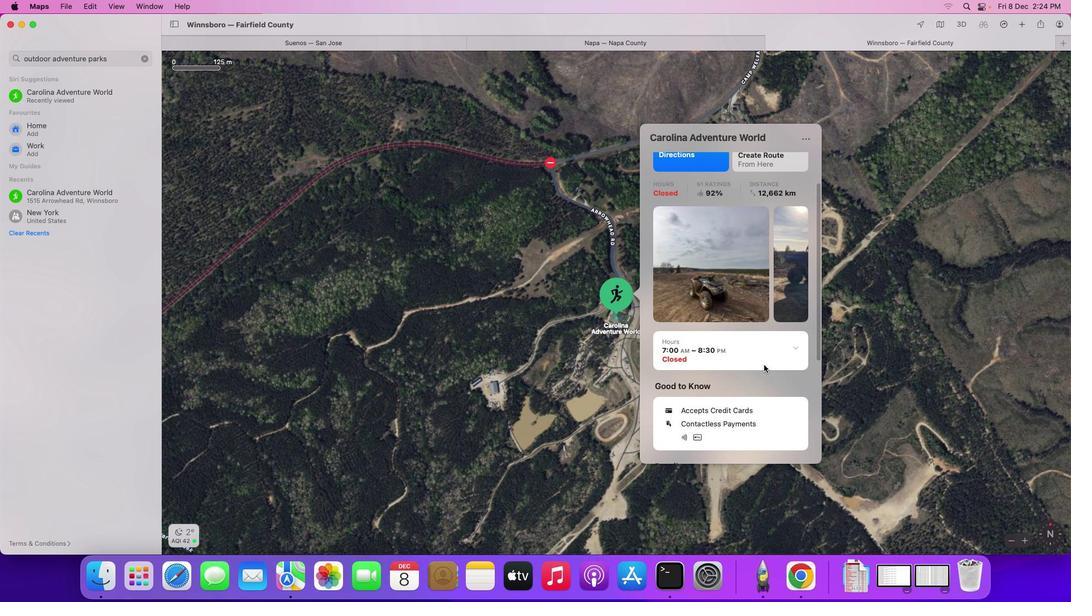 
Action: Mouse moved to (764, 365)
Screenshot: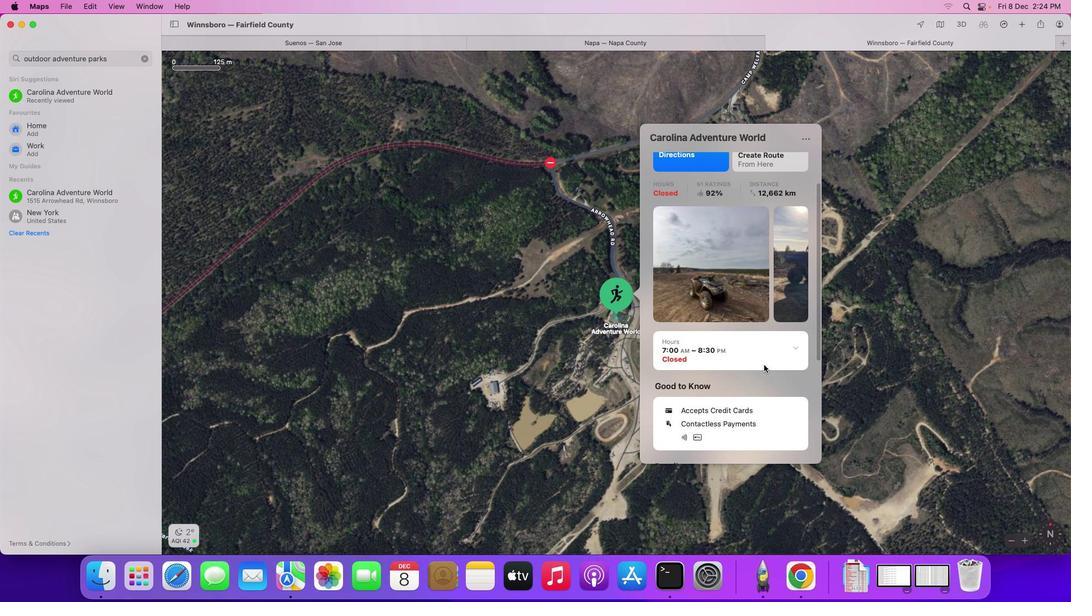 
Action: Mouse scrolled (764, 365) with delta (0, 0)
Screenshot: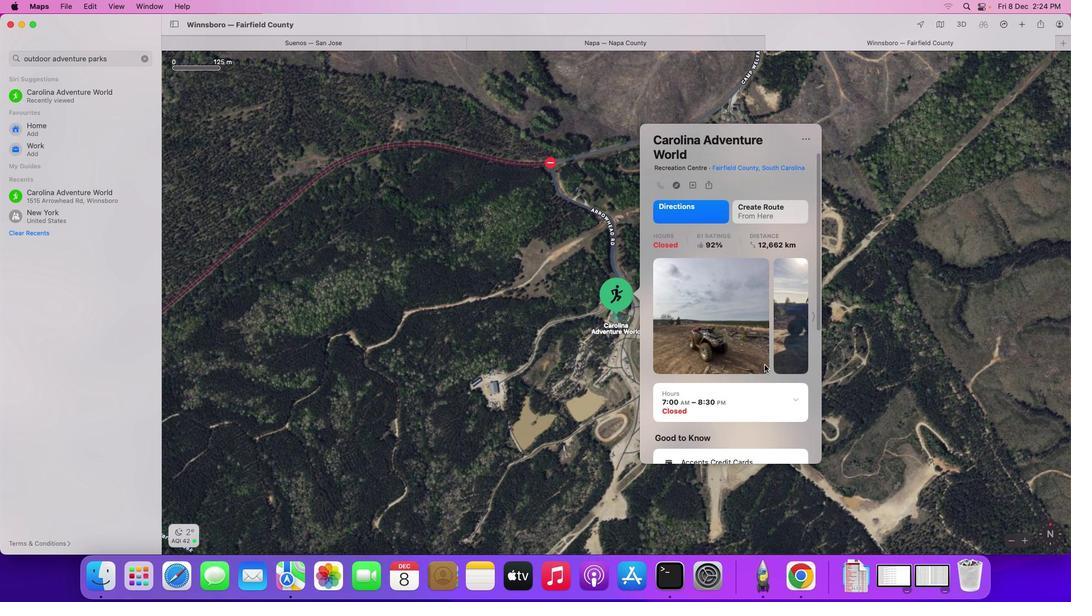 
Action: Mouse scrolled (764, 365) with delta (0, 0)
Screenshot: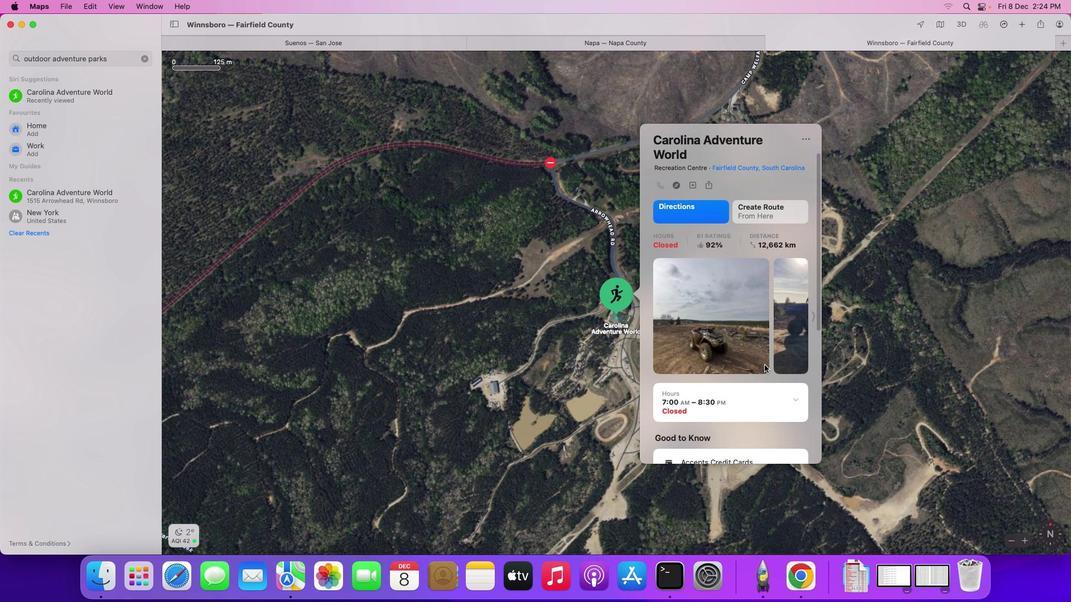 
Action: Mouse scrolled (764, 365) with delta (0, 1)
Screenshot: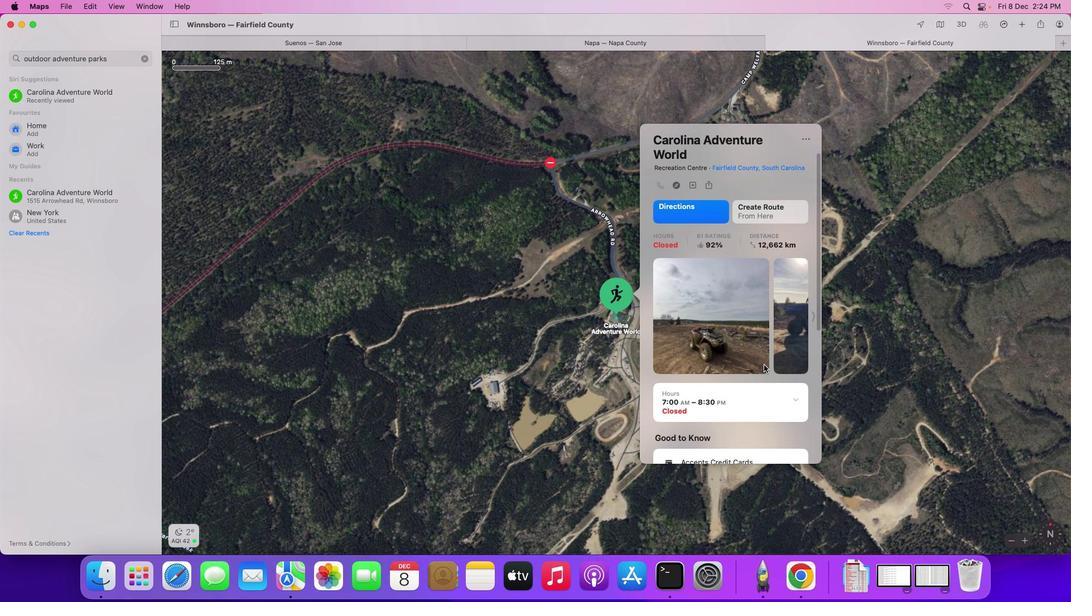 
Action: Mouse scrolled (764, 365) with delta (0, 2)
Screenshot: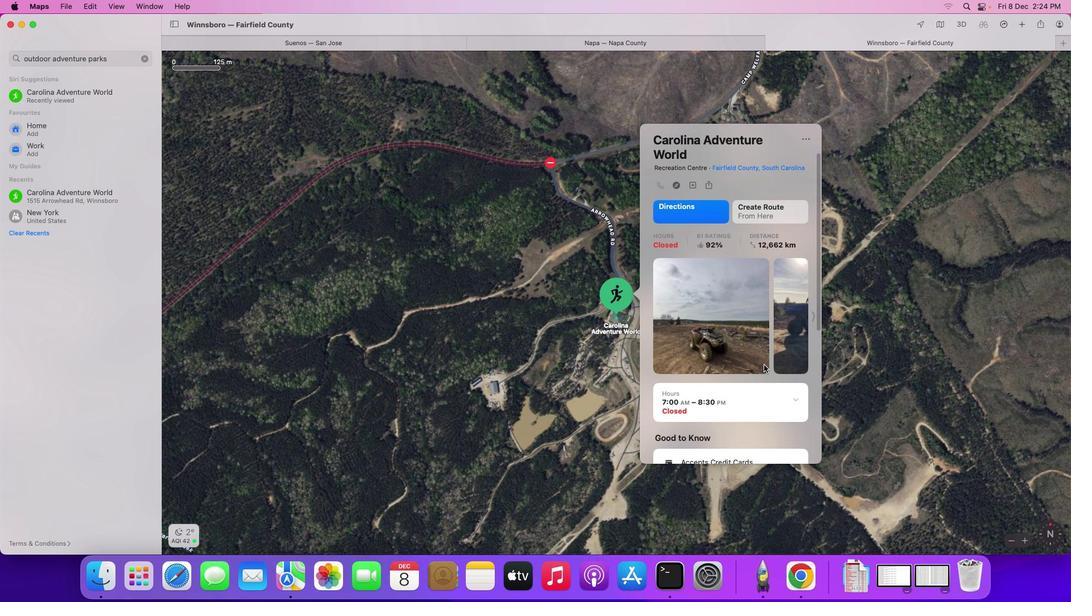 
Action: Mouse scrolled (764, 365) with delta (0, 3)
Screenshot: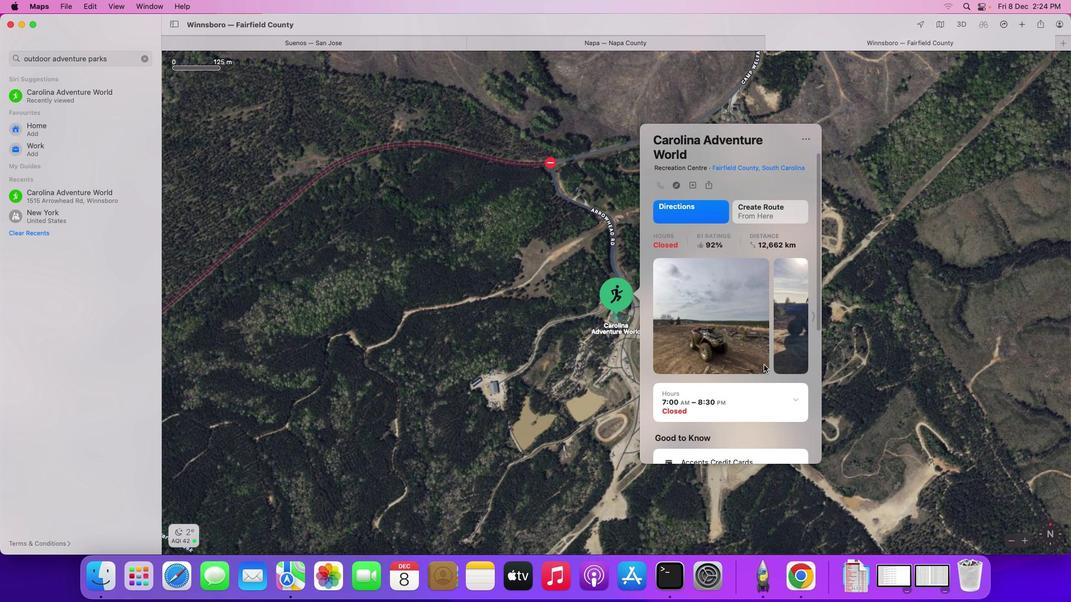 
Action: Mouse moved to (811, 318)
Screenshot: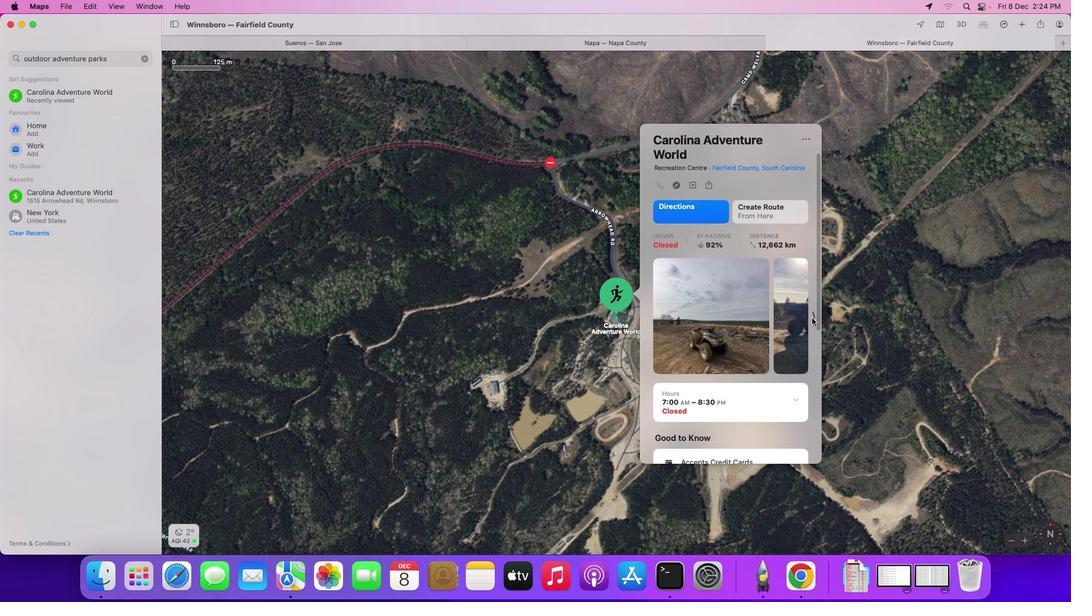 
Action: Mouse pressed left at (811, 318)
Screenshot: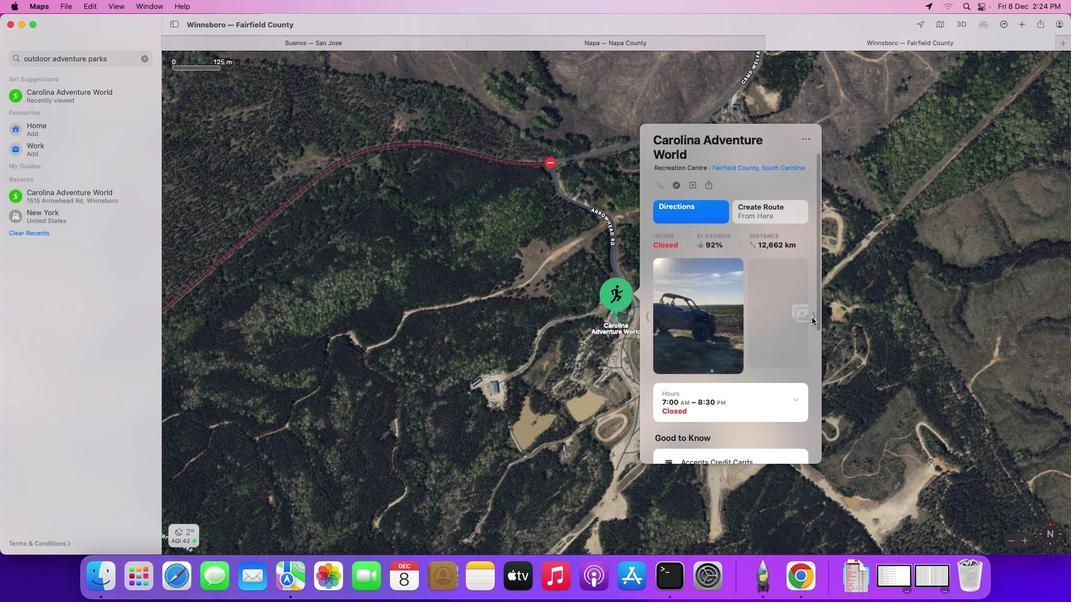 
Action: Mouse moved to (811, 318)
Screenshot: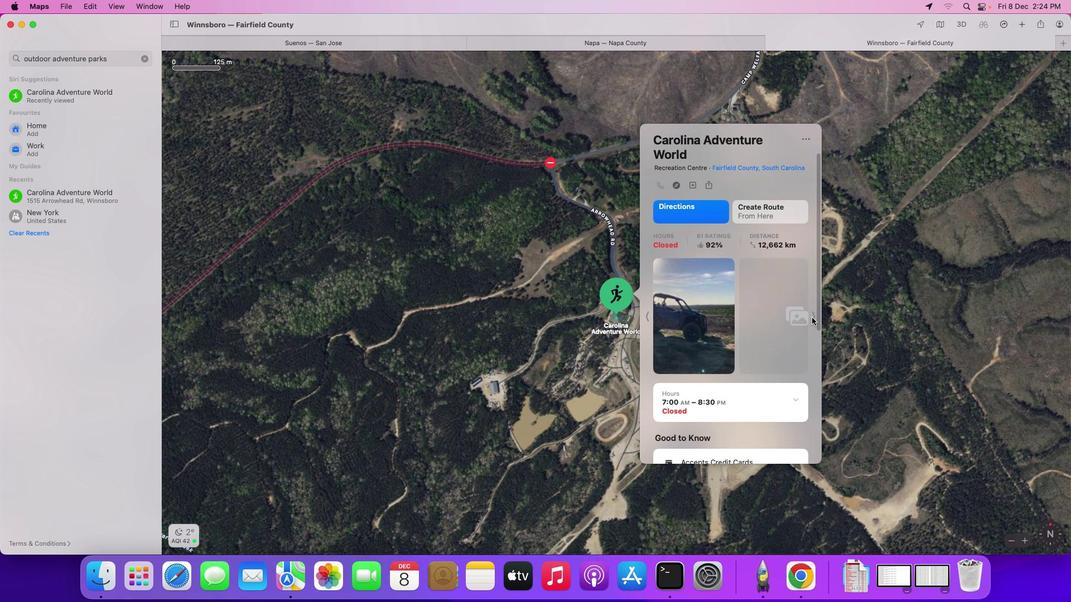 
Action: Mouse pressed left at (811, 318)
Screenshot: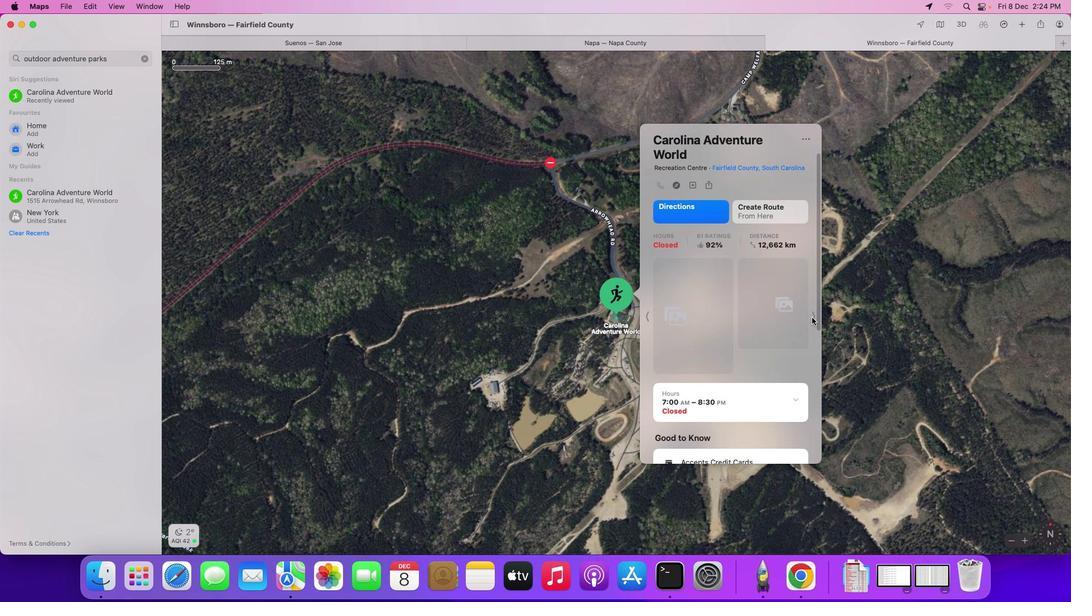 
Action: Mouse moved to (108, 56)
Screenshot: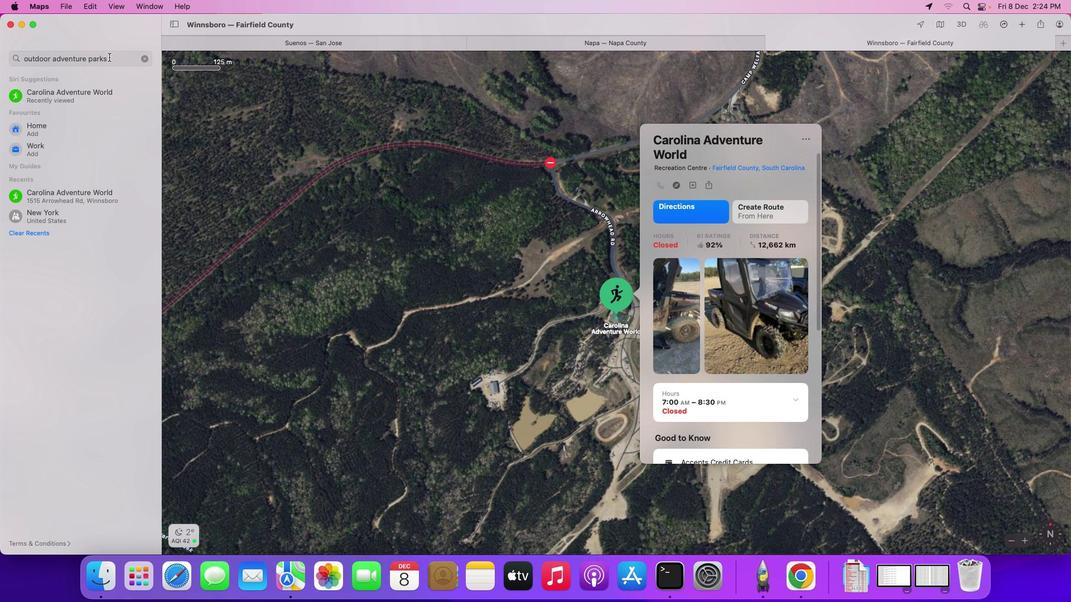 
Action: Mouse pressed left at (108, 56)
Screenshot: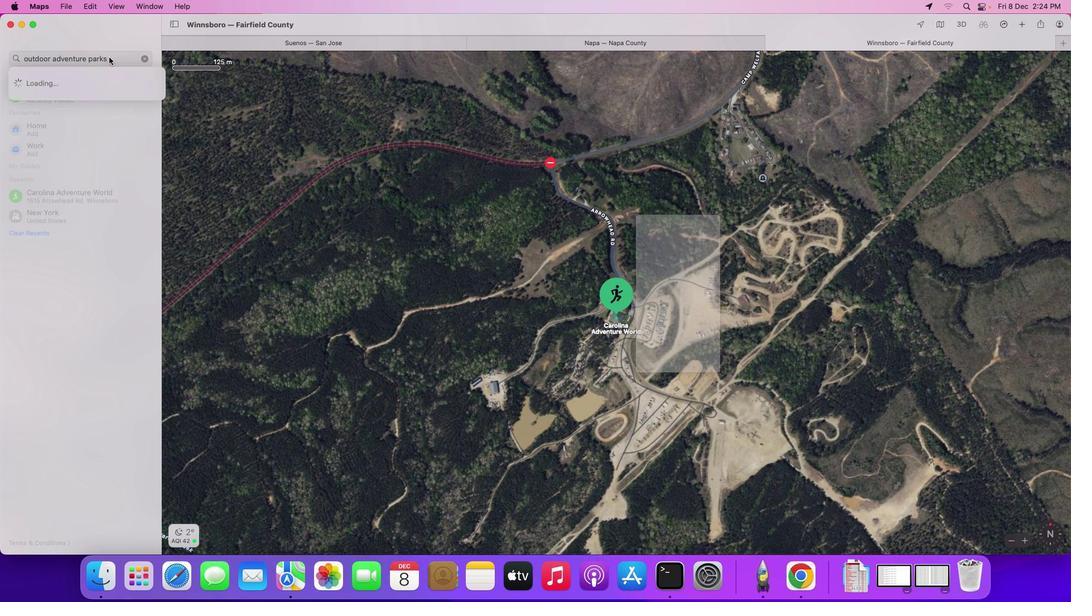 
Action: Mouse moved to (114, 57)
Screenshot: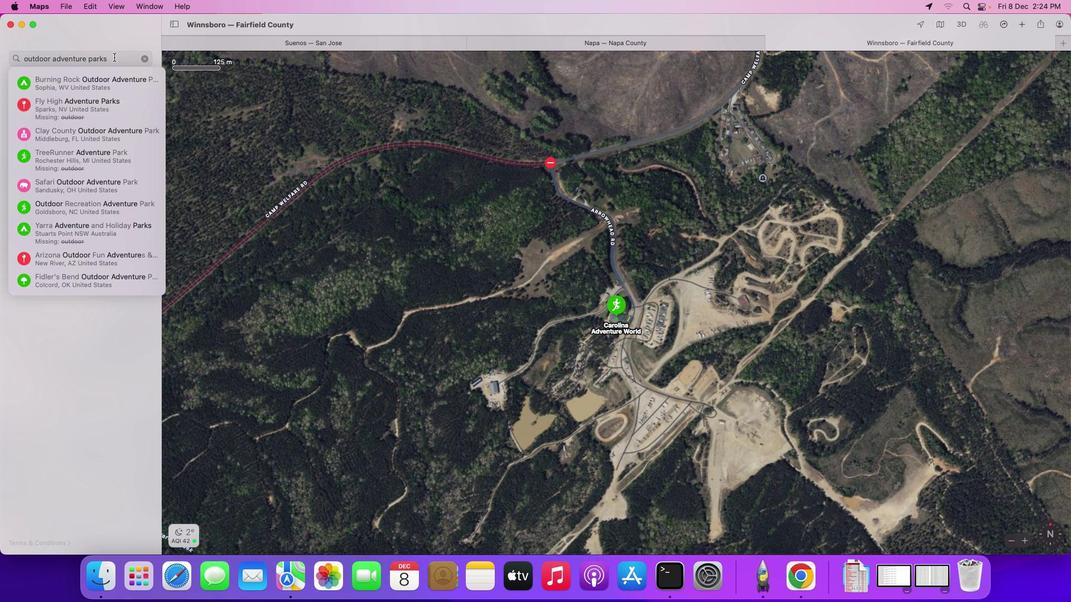 
Action: Mouse pressed left at (114, 57)
Screenshot: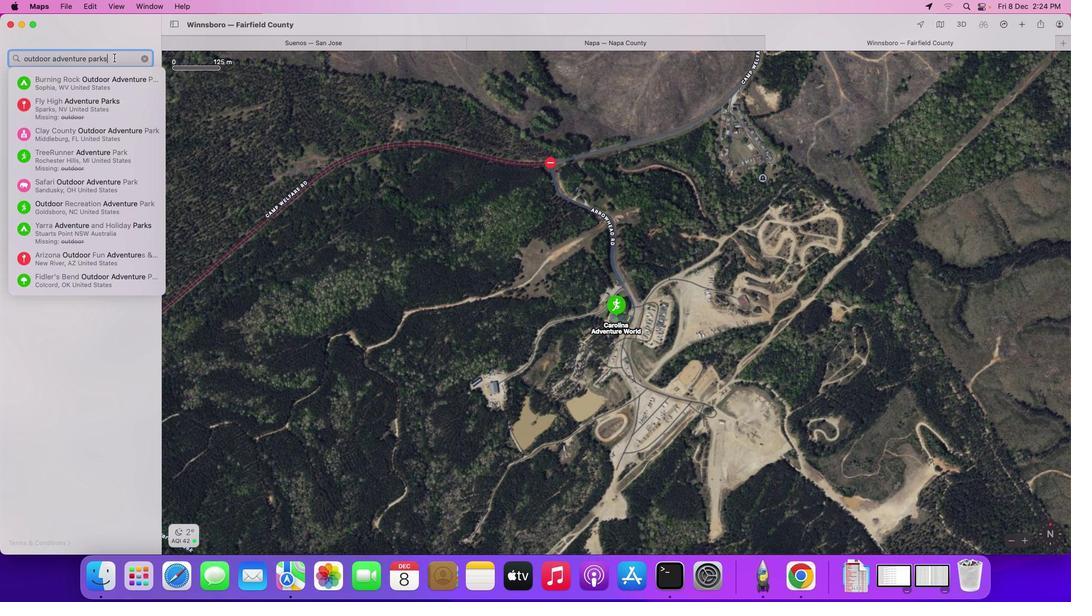 
Action: Mouse moved to (114, 58)
Screenshot: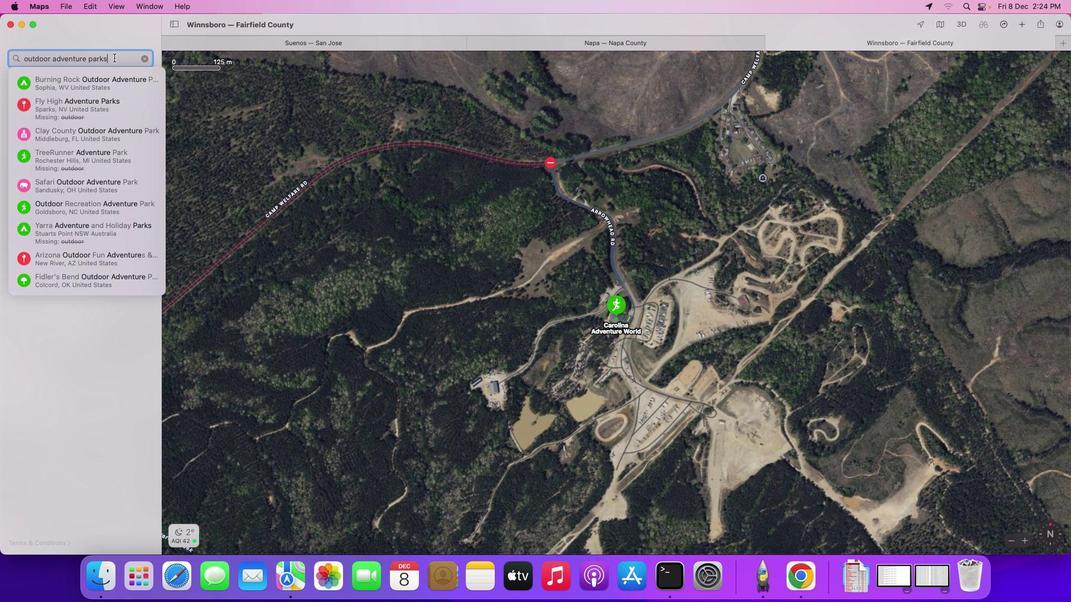 
Action: Key pressed Key.enter
Screenshot: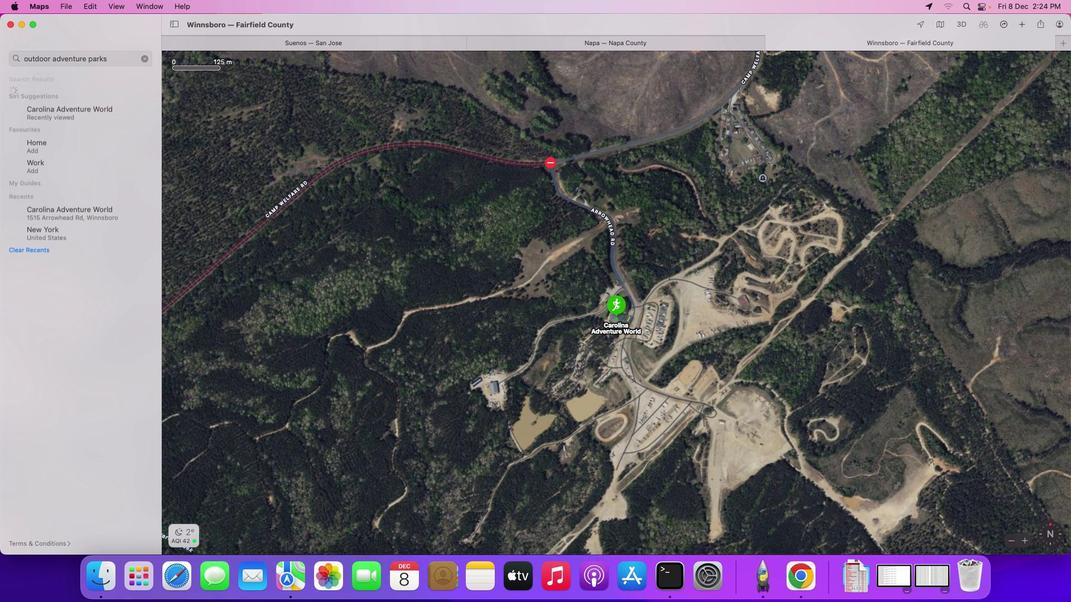 
Action: Mouse moved to (725, 323)
Screenshot: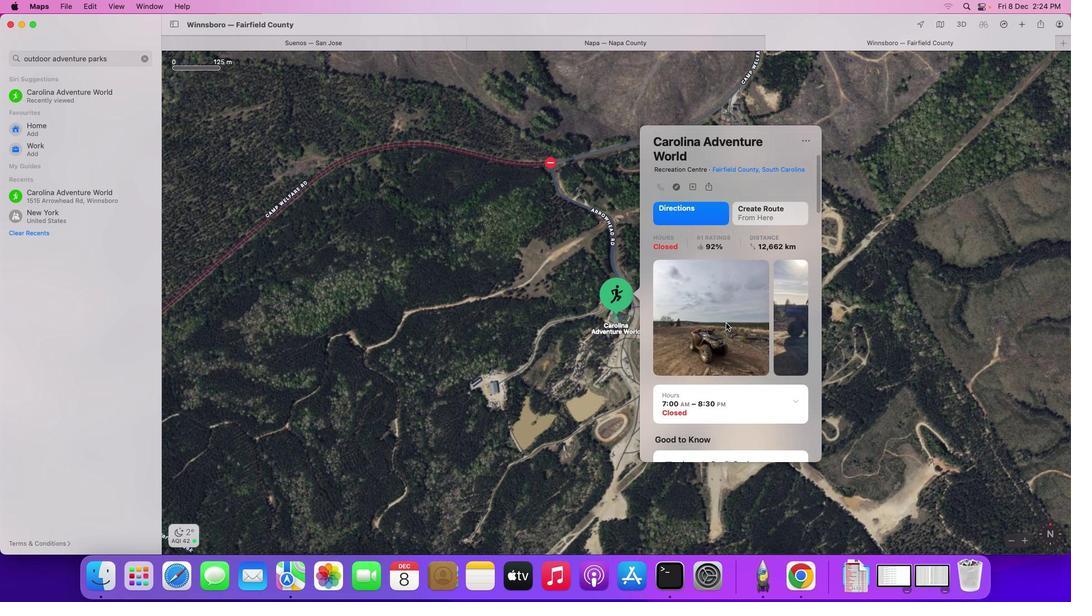 
Action: Mouse scrolled (725, 323) with delta (0, 0)
Screenshot: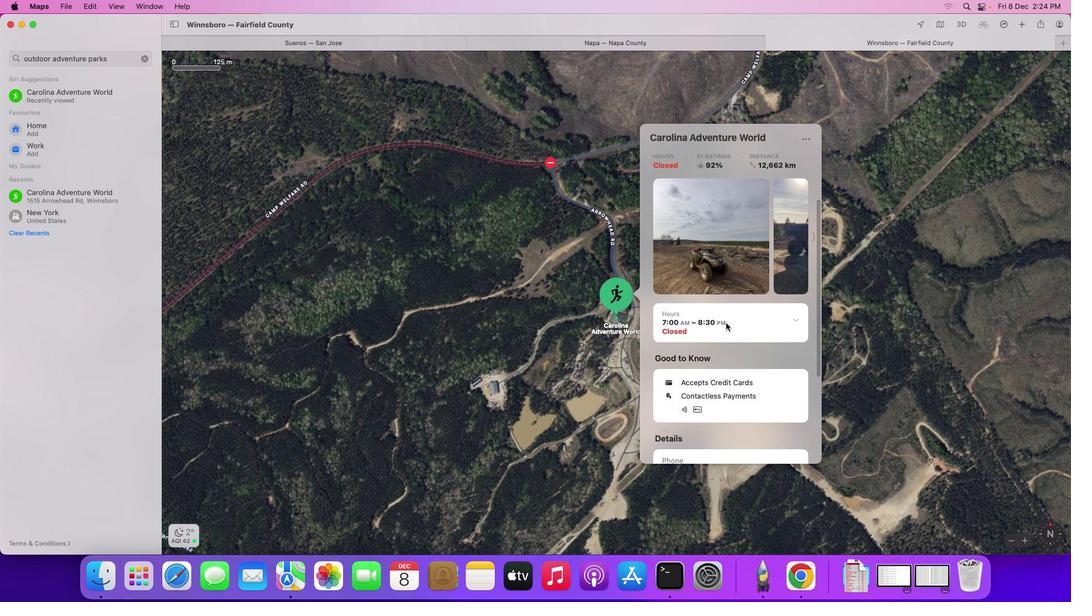 
Action: Mouse scrolled (725, 323) with delta (0, 0)
Screenshot: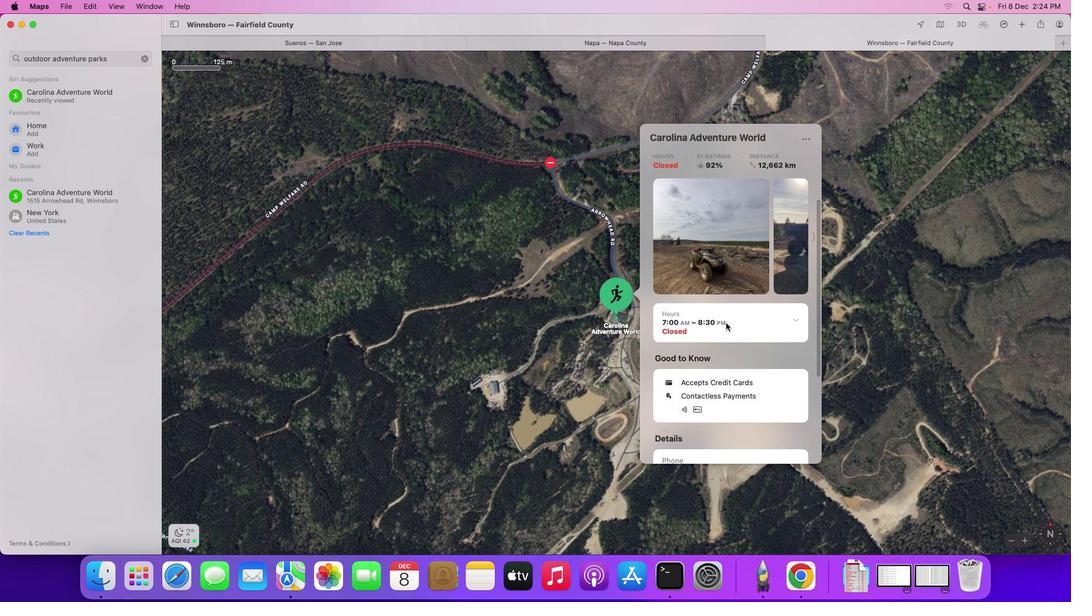 
Action: Mouse scrolled (725, 323) with delta (0, -1)
Screenshot: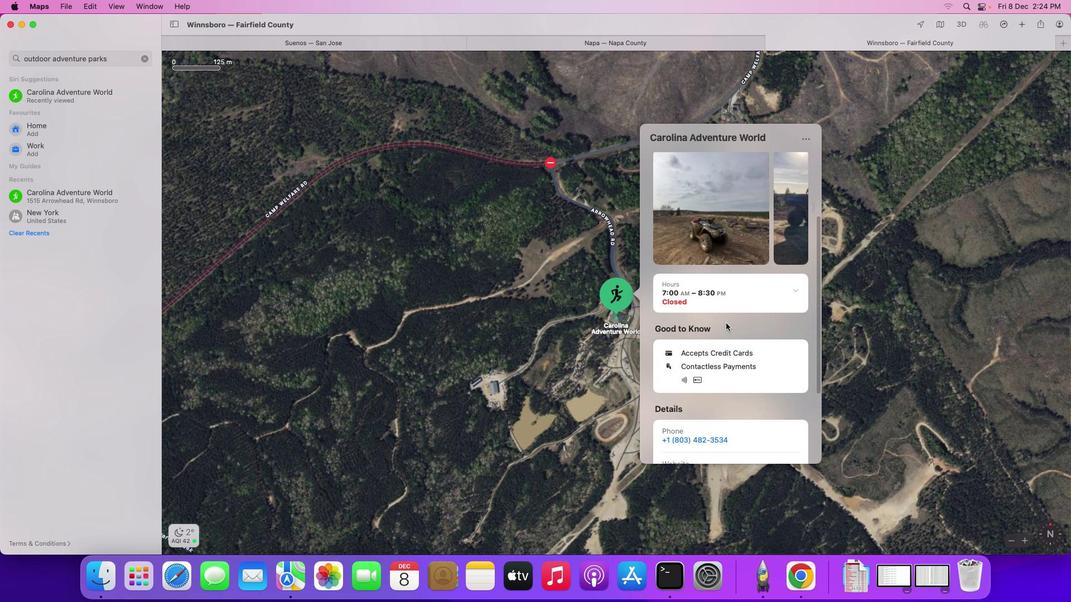 
Action: Mouse scrolled (725, 323) with delta (0, -2)
Screenshot: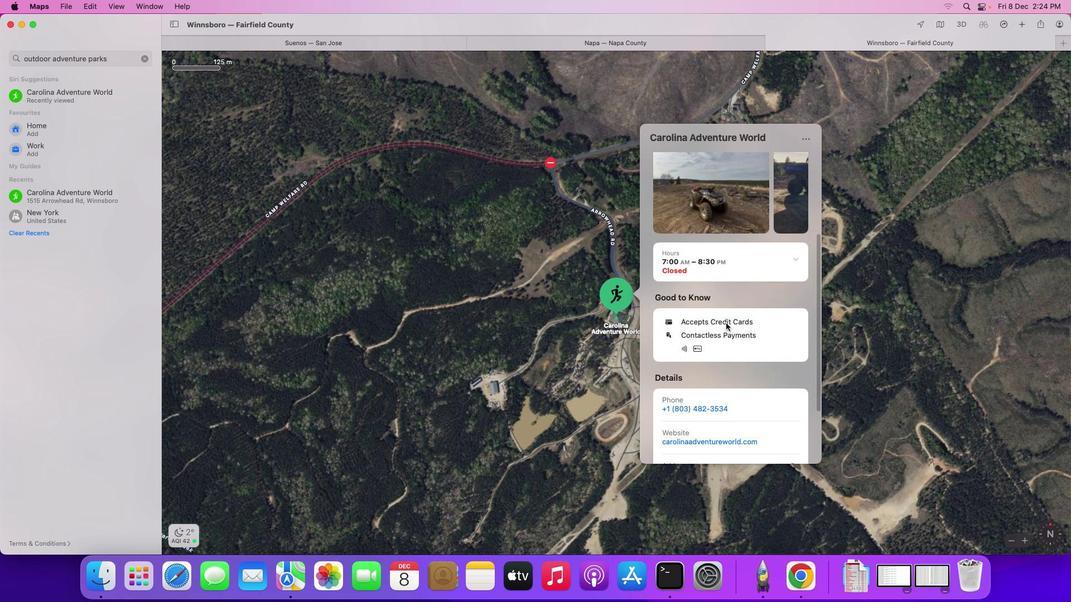 
Action: Mouse moved to (726, 323)
Screenshot: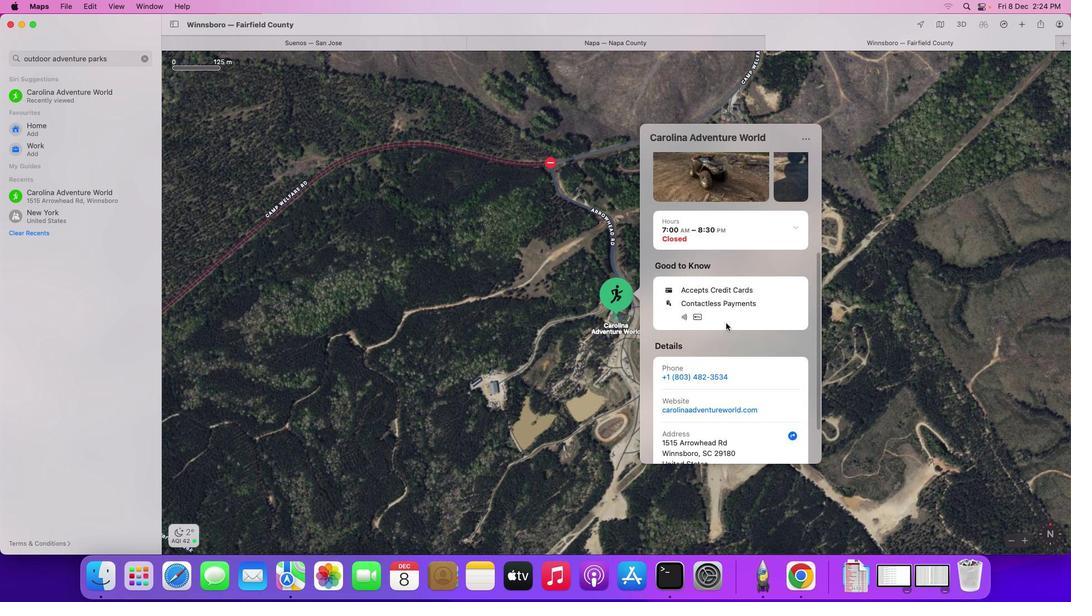 
Action: Mouse scrolled (726, 323) with delta (0, -2)
Screenshot: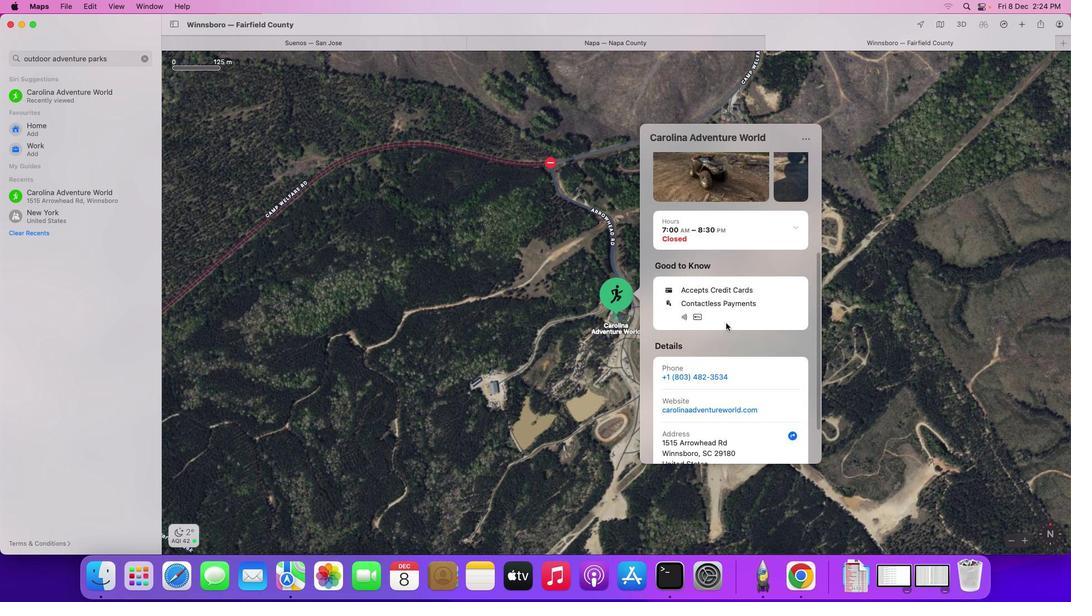 
Action: Mouse scrolled (726, 323) with delta (0, -2)
Screenshot: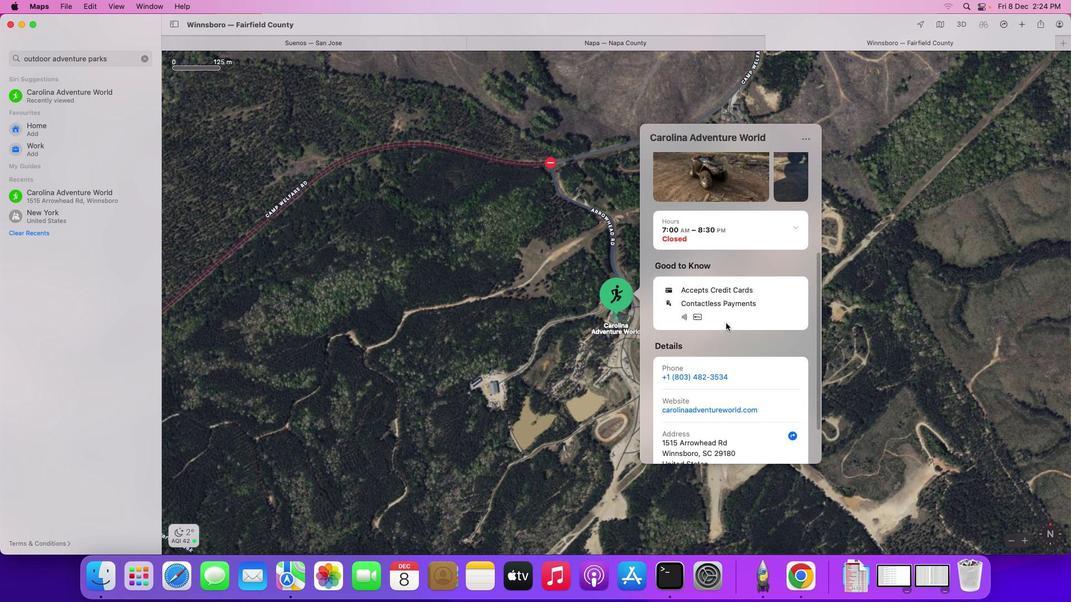 
Action: Mouse scrolled (726, 323) with delta (0, -2)
Screenshot: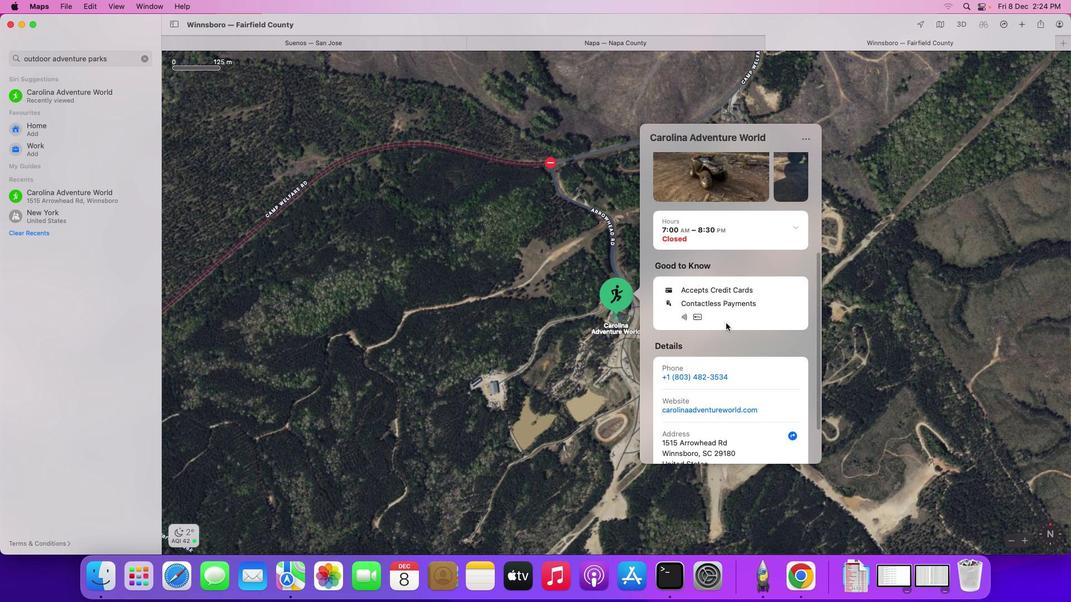 
Action: Mouse scrolled (726, 323) with delta (0, -2)
Screenshot: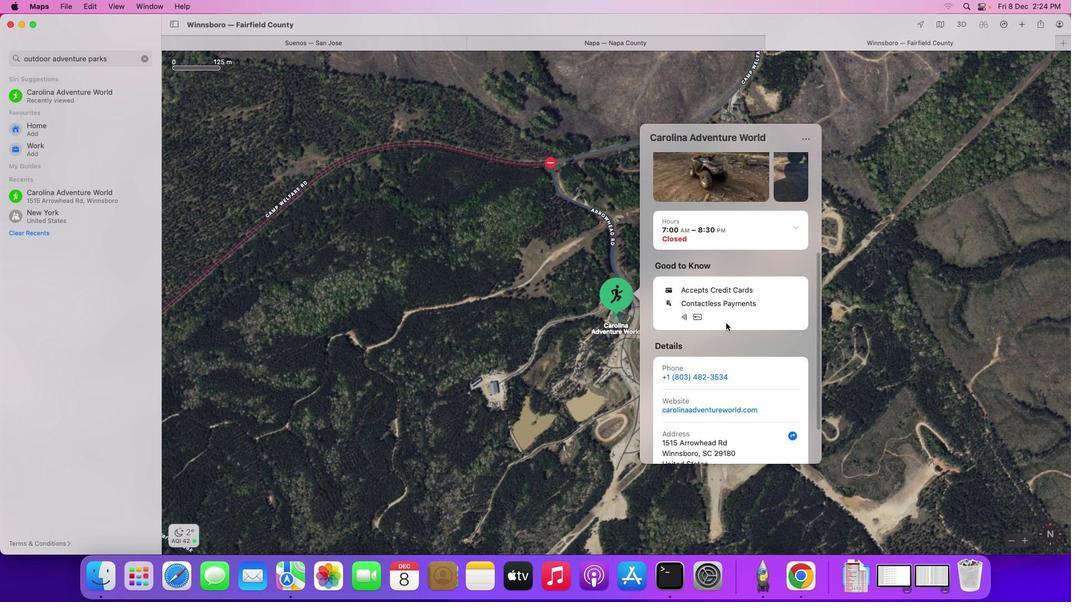 
Action: Mouse scrolled (726, 323) with delta (0, 0)
Screenshot: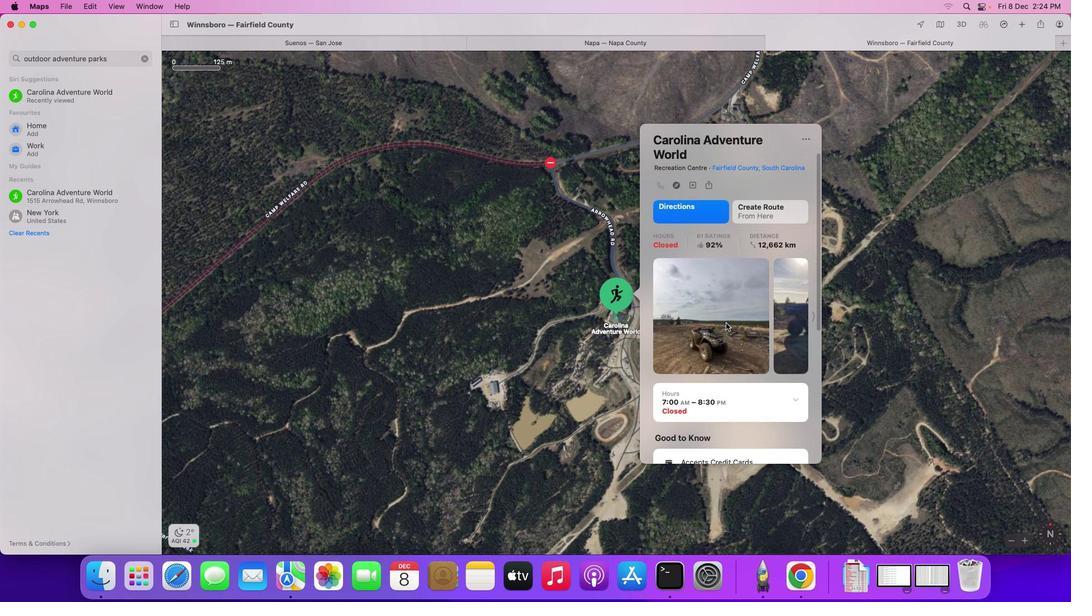 
Action: Mouse scrolled (726, 323) with delta (0, 0)
Screenshot: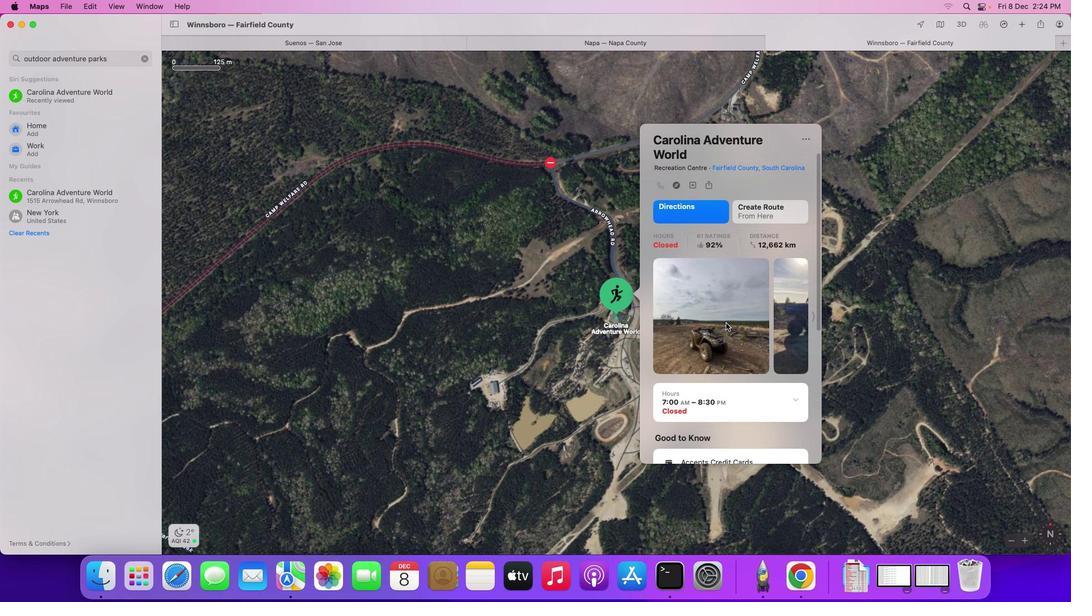 
Action: Mouse scrolled (726, 323) with delta (0, 2)
Screenshot: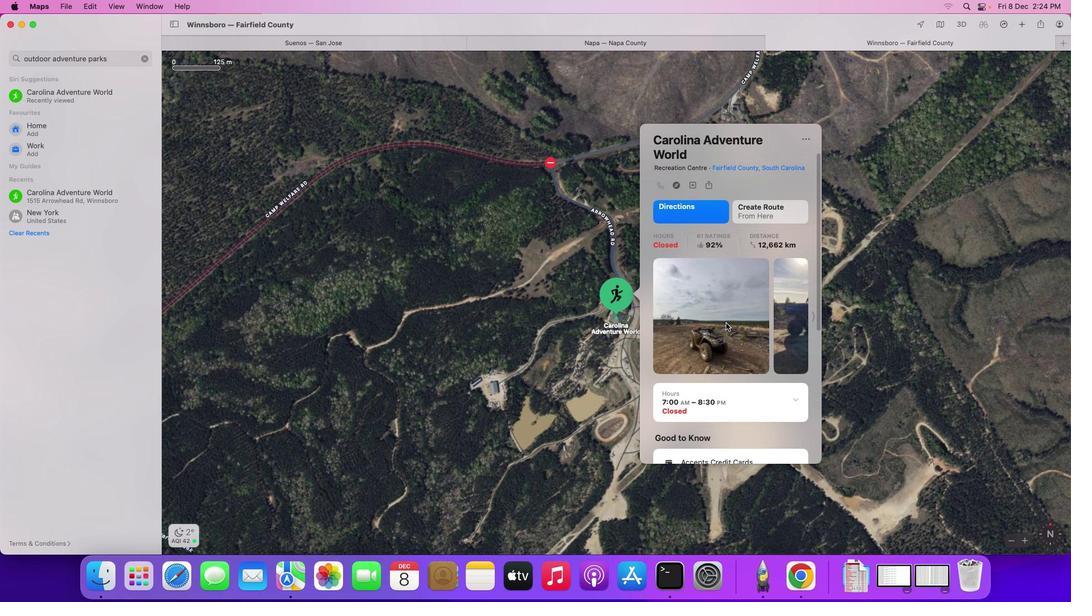 
Action: Mouse scrolled (726, 323) with delta (0, 2)
Screenshot: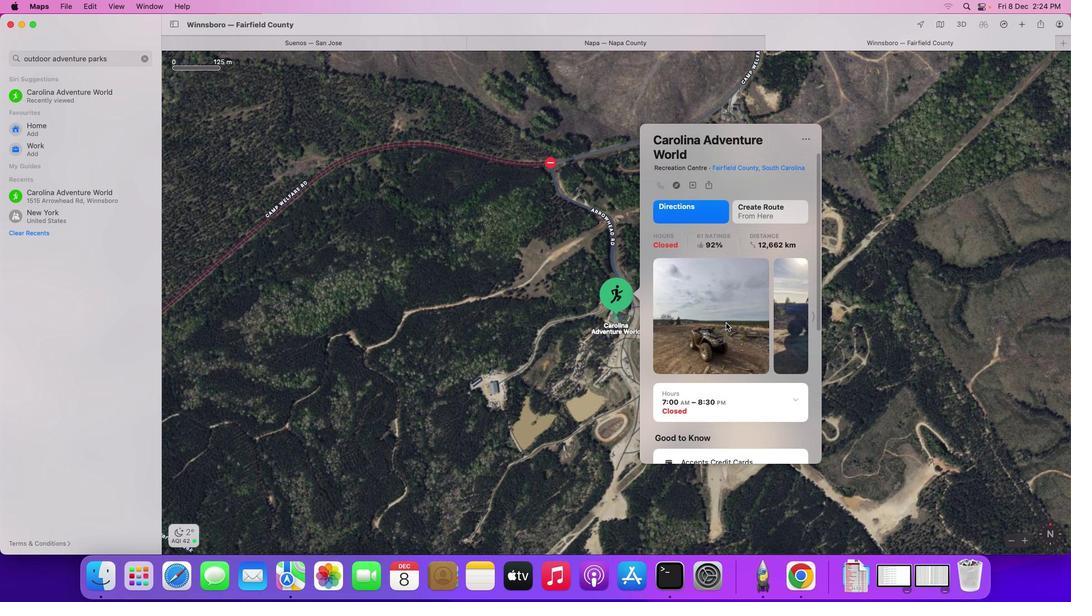 
Action: Mouse scrolled (726, 323) with delta (0, 3)
Screenshot: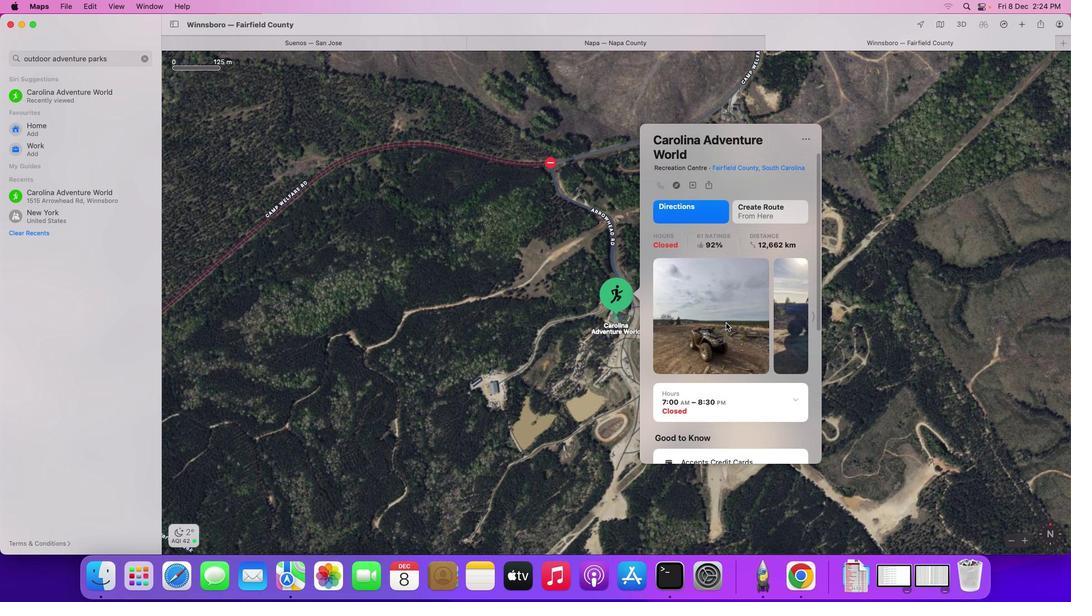 
Action: Mouse scrolled (726, 323) with delta (0, 3)
Screenshot: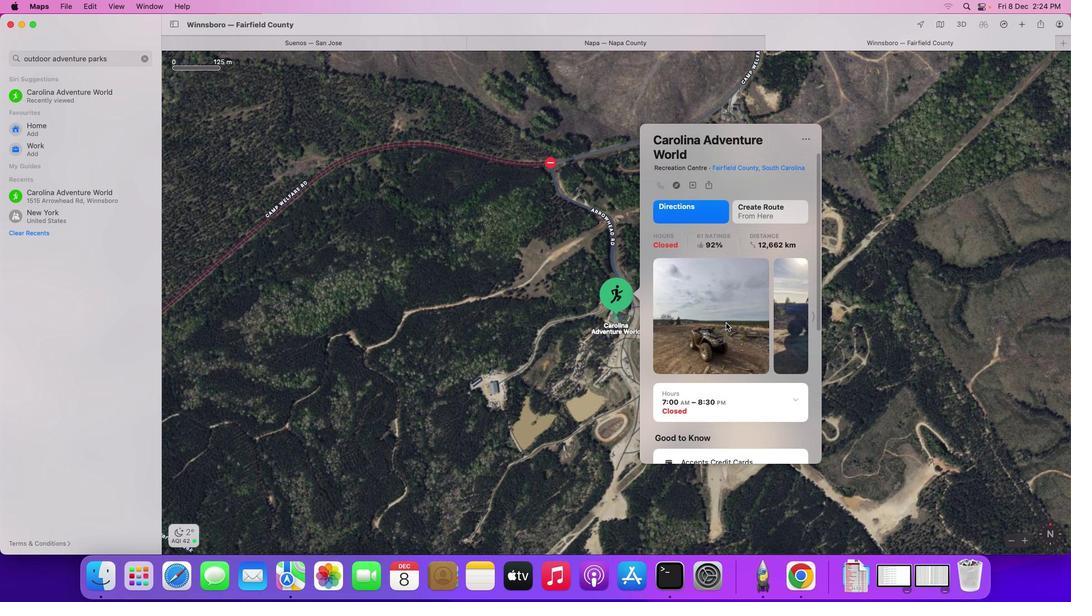 
Action: Mouse scrolled (726, 323) with delta (0, 3)
Screenshot: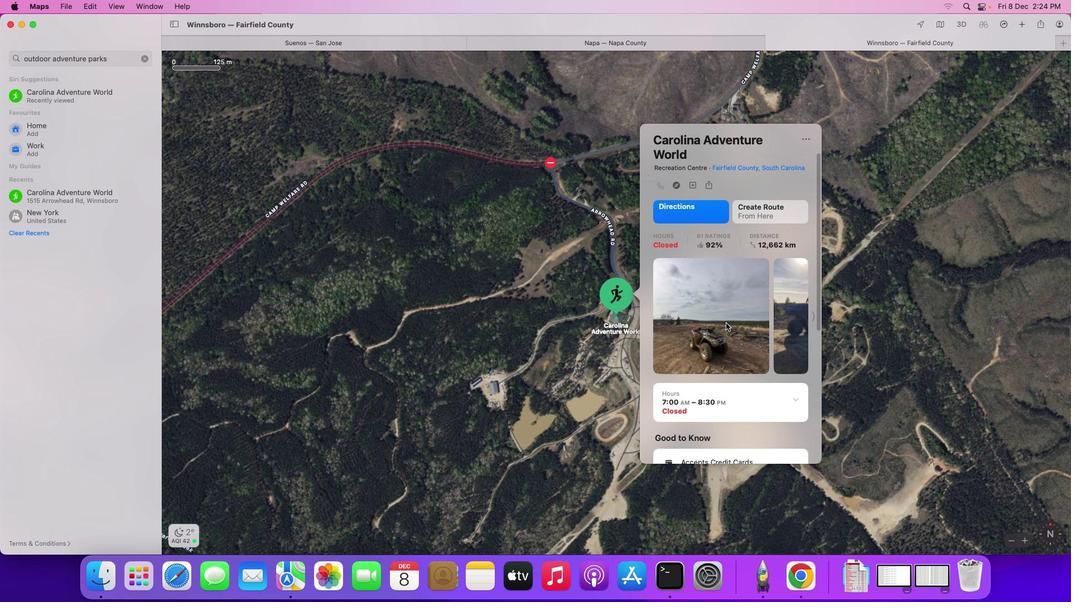 
Action: Mouse moved to (811, 315)
Screenshot: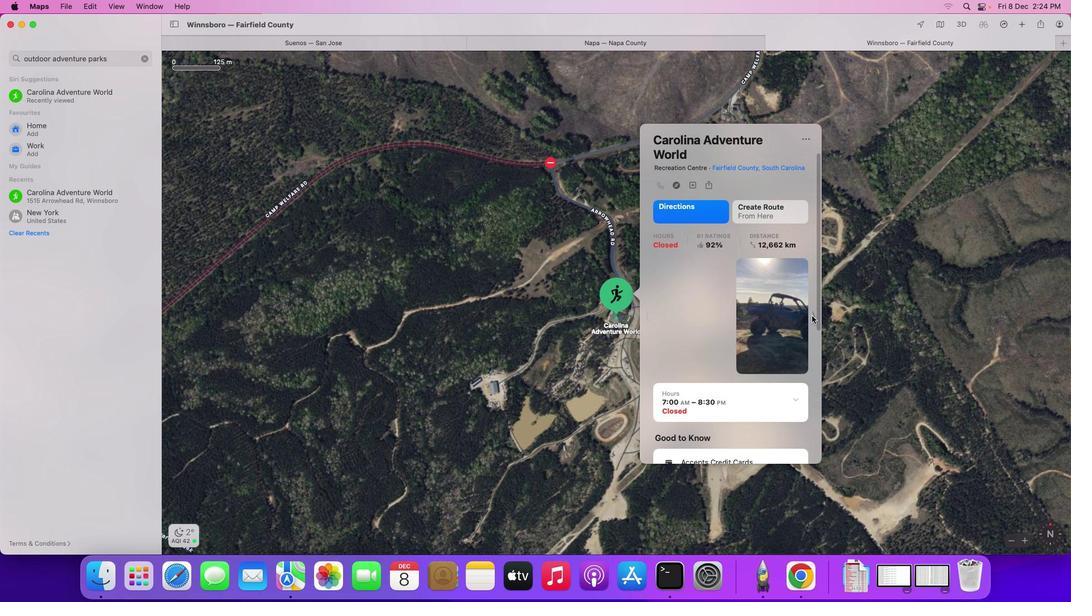 
Action: Mouse pressed left at (811, 315)
Screenshot: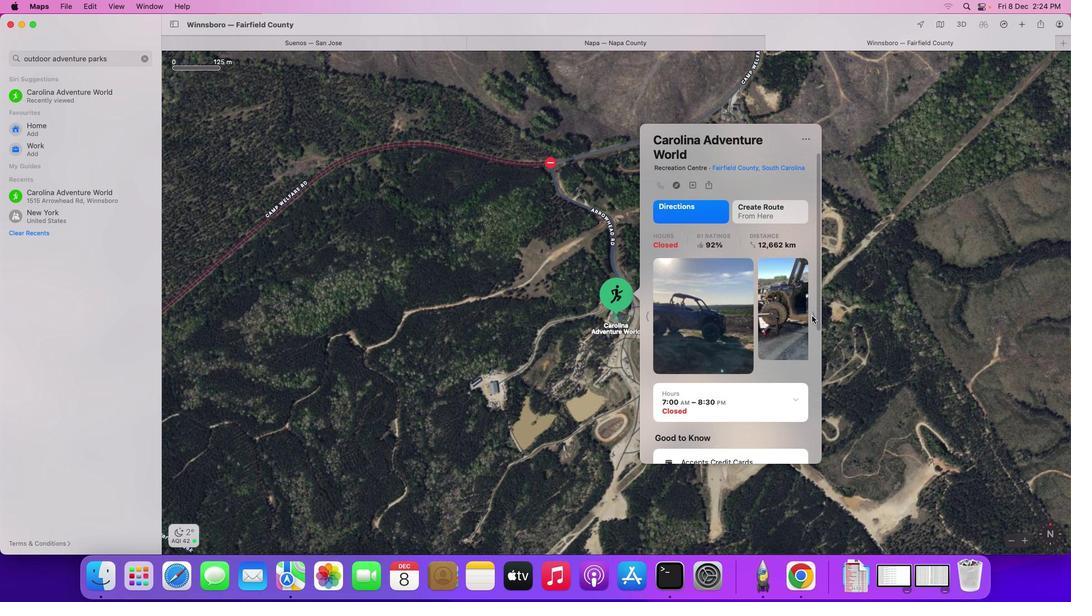
Action: Mouse moved to (812, 317)
Screenshot: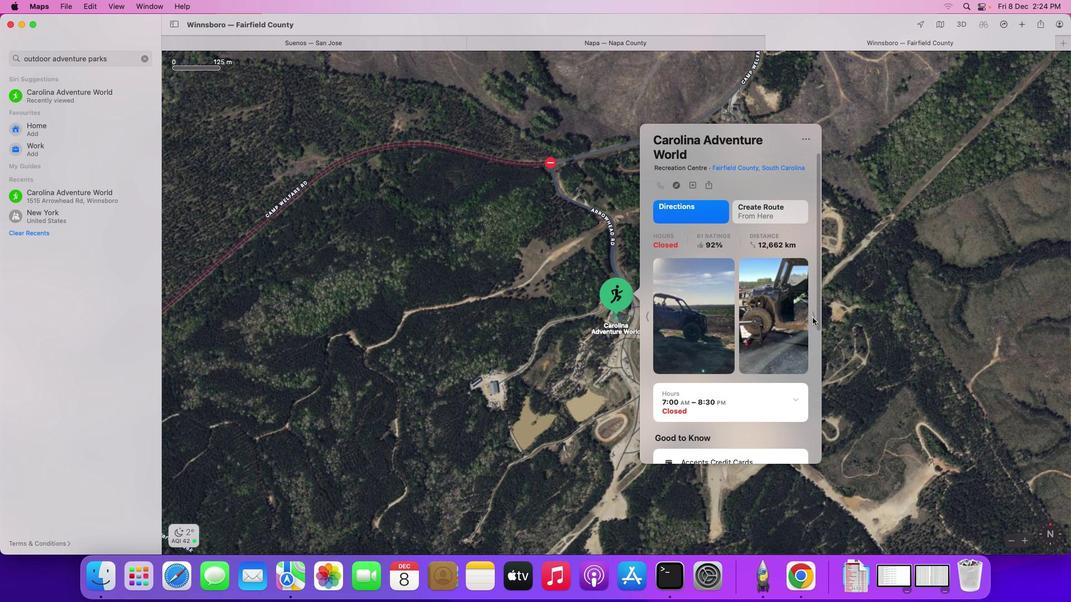 
Action: Mouse pressed left at (812, 317)
Screenshot: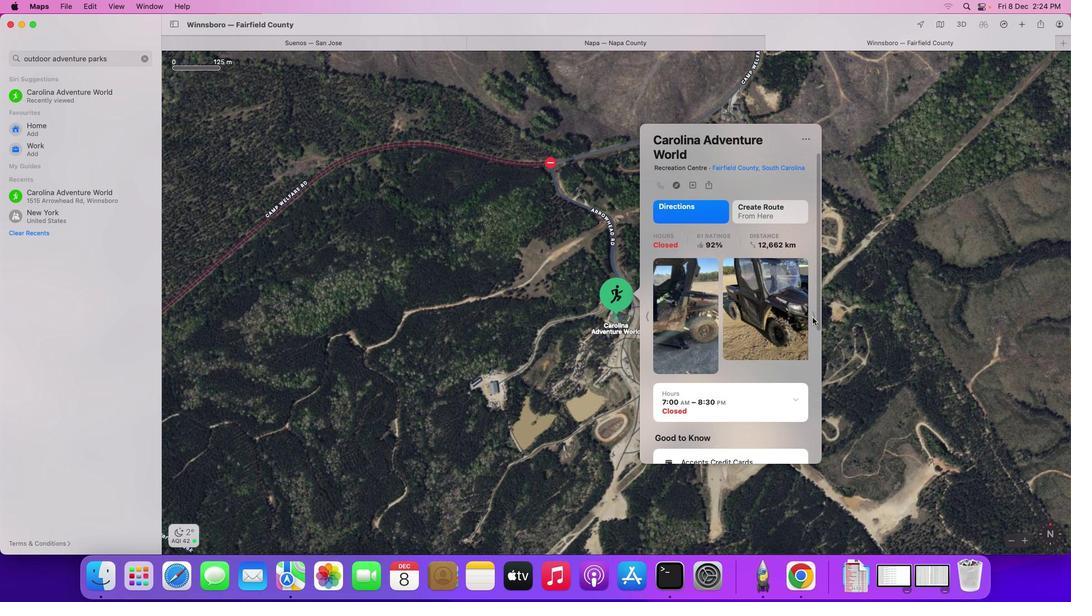 
Action: Mouse pressed left at (812, 317)
Screenshot: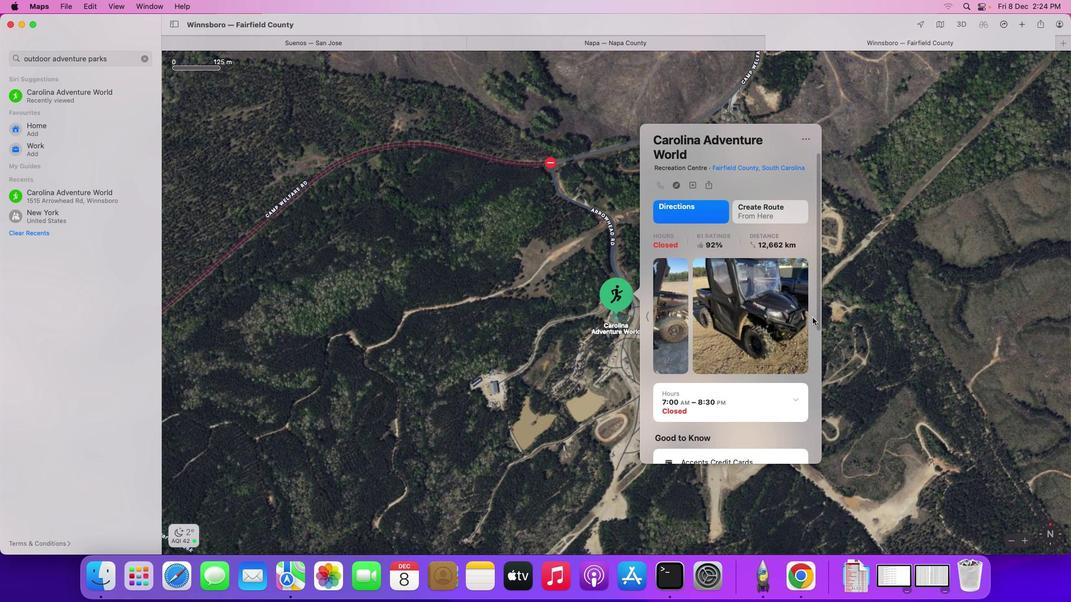 
Action: Mouse moved to (530, 237)
Screenshot: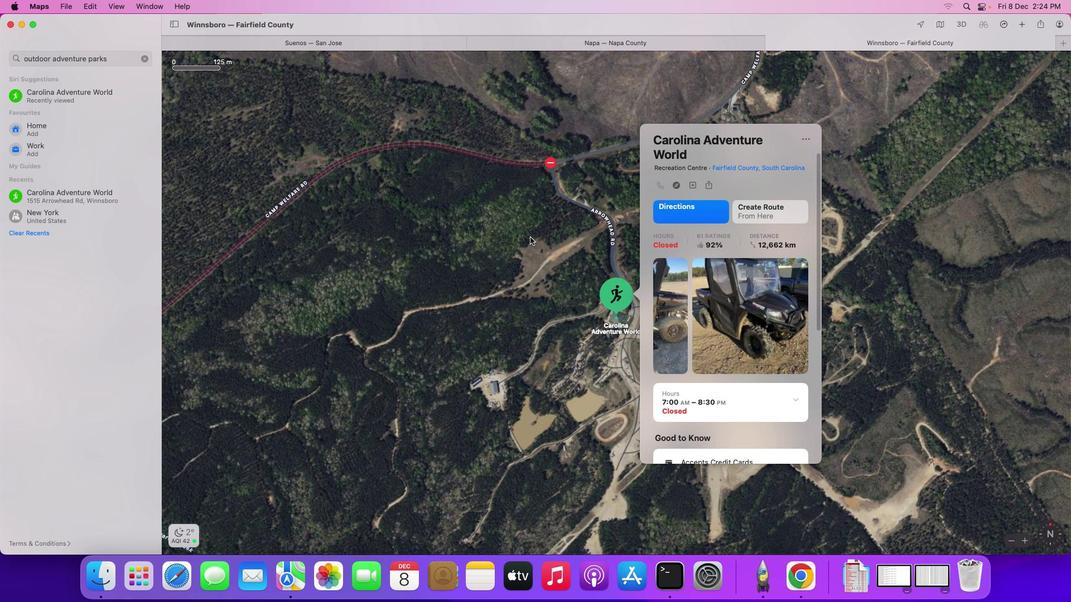 
Action: Mouse pressed left at (530, 237)
Screenshot: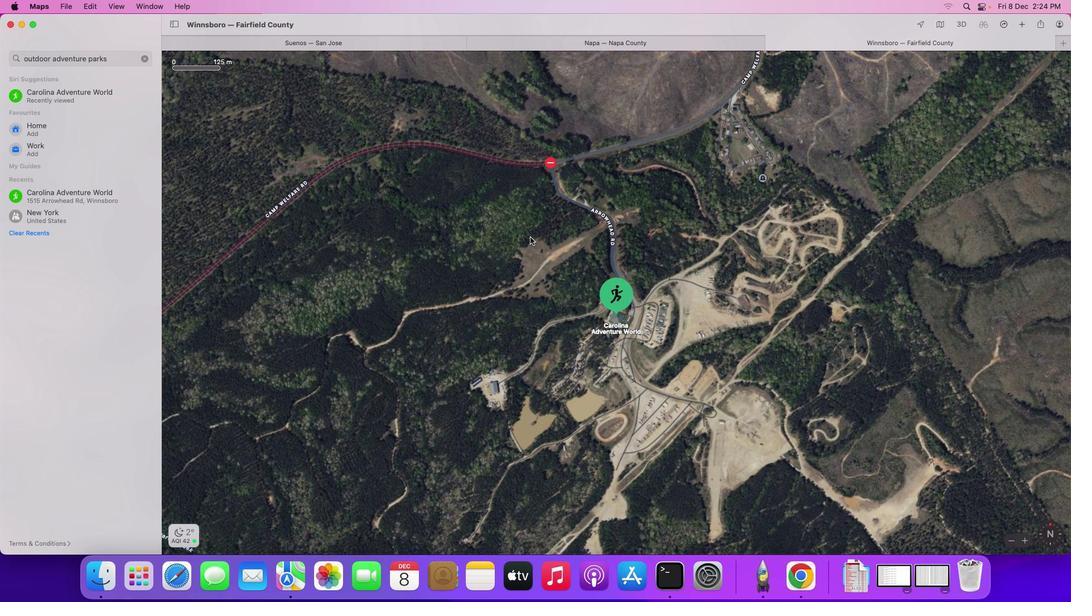 
Action: Mouse moved to (530, 237)
Screenshot: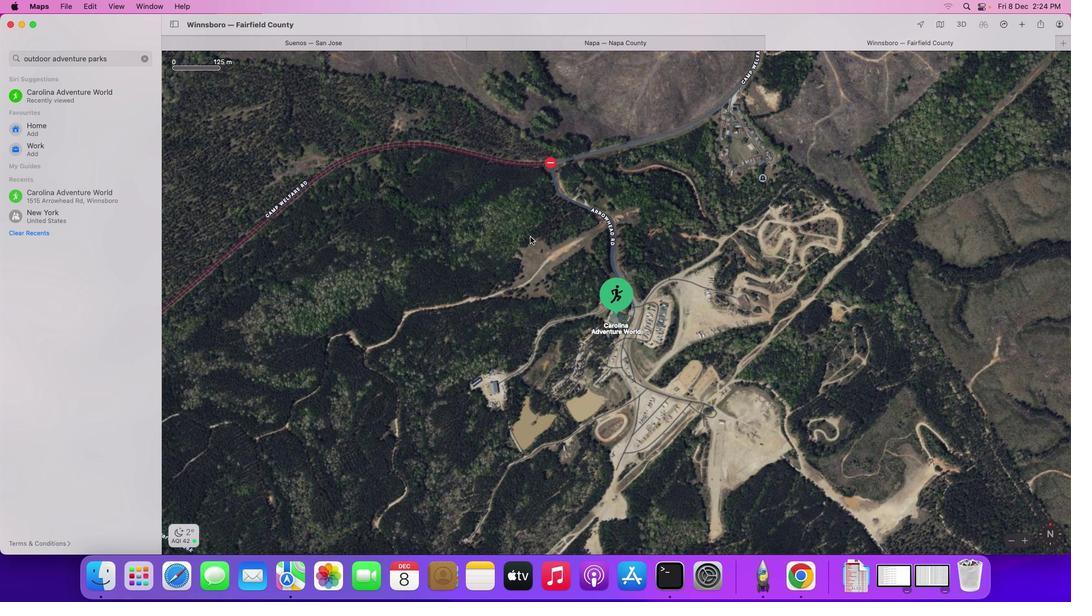 
